 Task: Create a sub task Release to Production / Go Live for the task  Create a new online platform for online music streaming in the project ApexTech , assign it to team member softage.4@softage.net and update the status of the sub task to  Off Track , set the priority of the sub task to High
Action: Mouse moved to (54, 310)
Screenshot: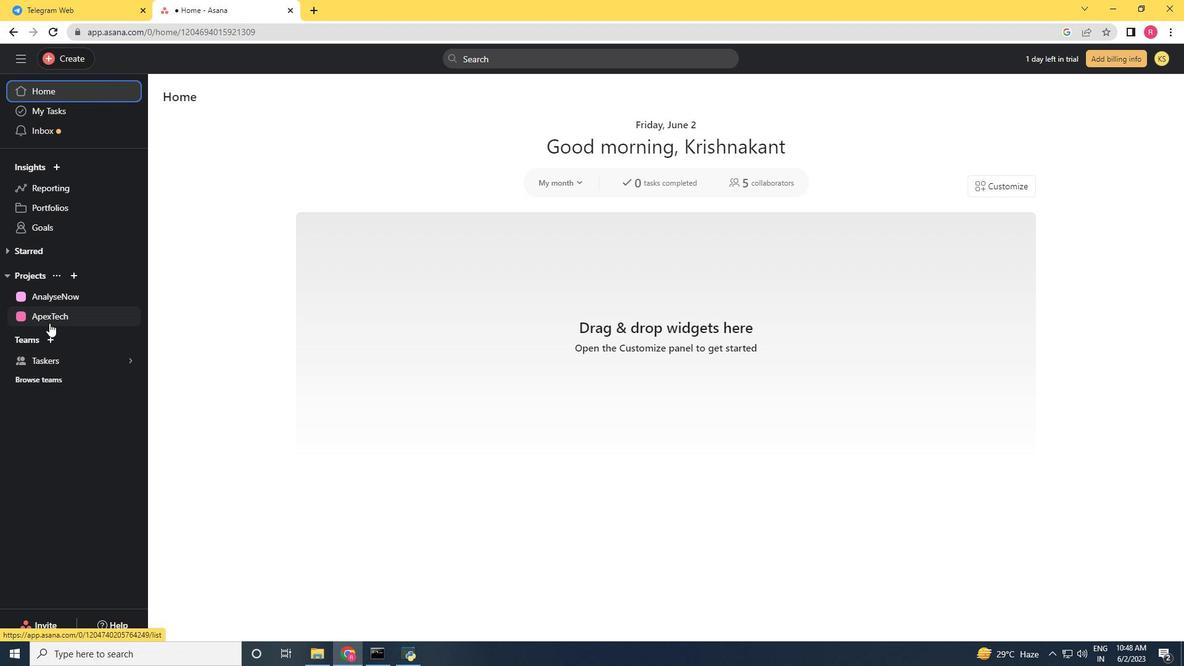
Action: Mouse pressed left at (54, 310)
Screenshot: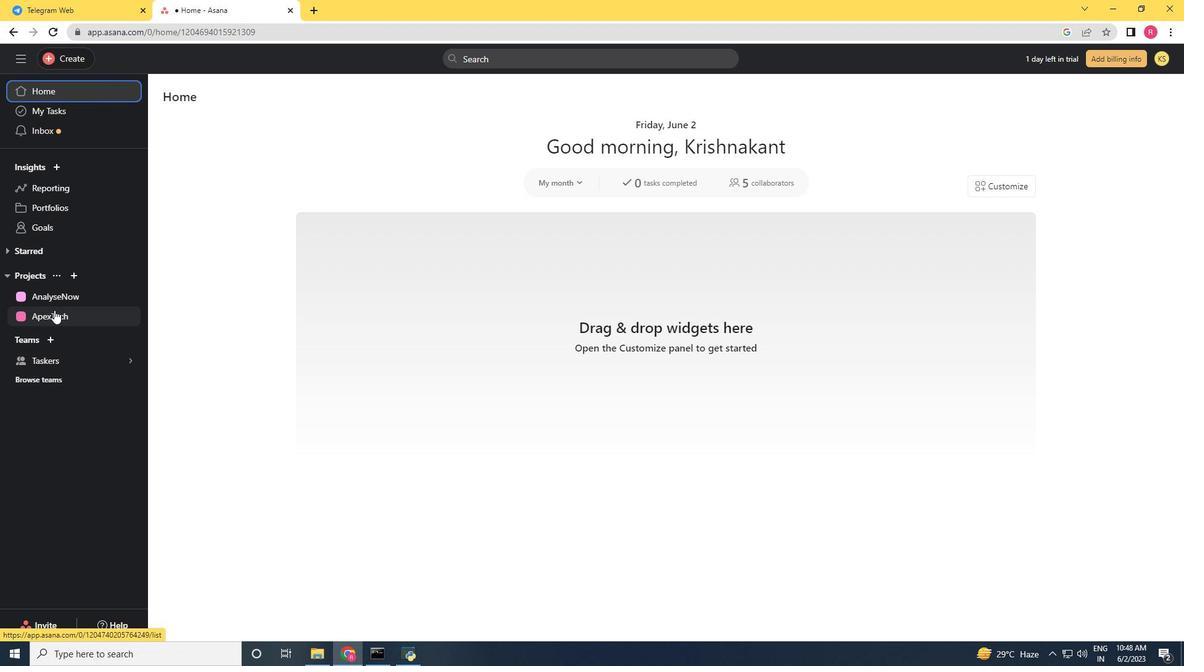 
Action: Mouse moved to (511, 273)
Screenshot: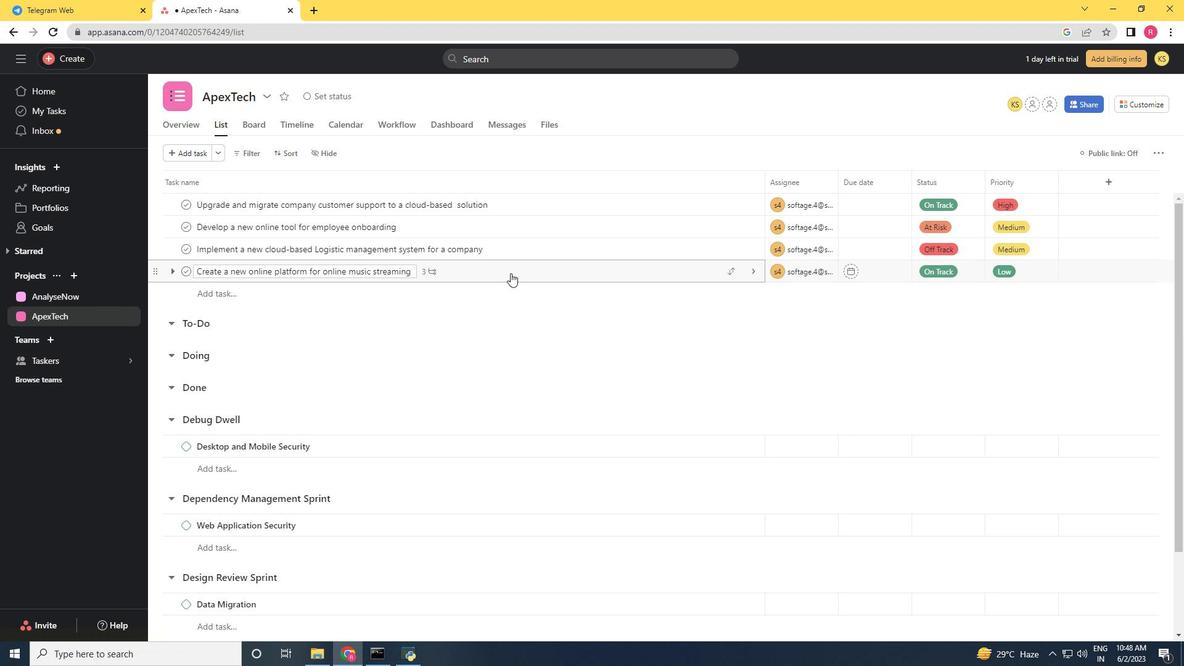 
Action: Mouse pressed left at (511, 273)
Screenshot: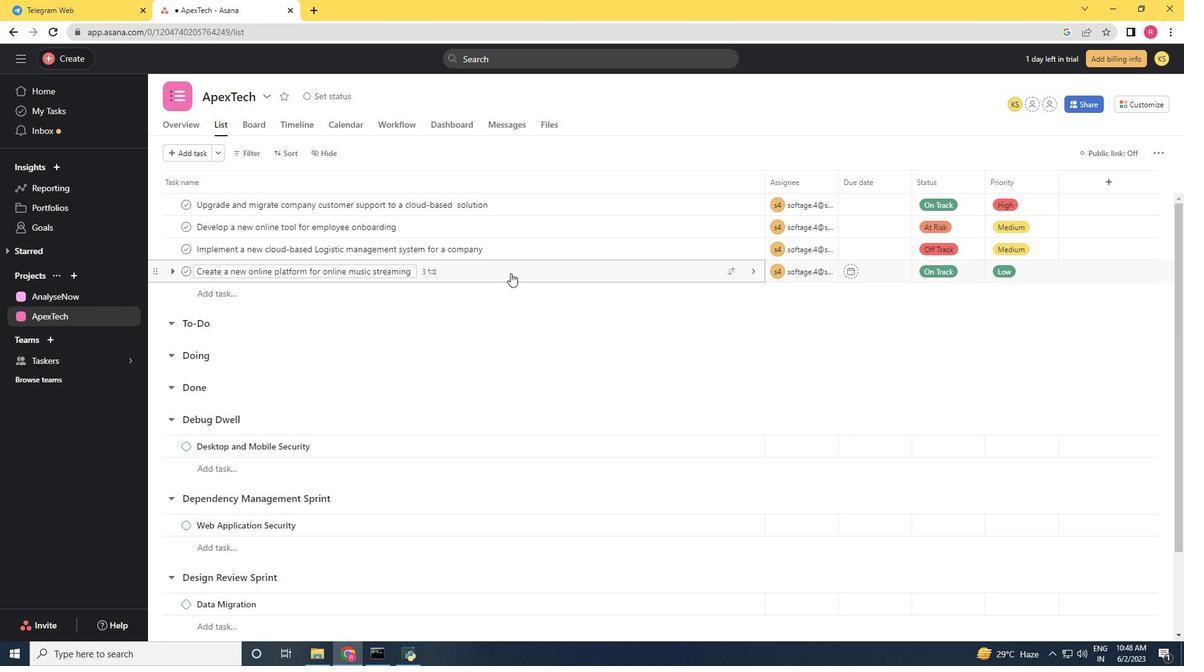 
Action: Mouse moved to (892, 378)
Screenshot: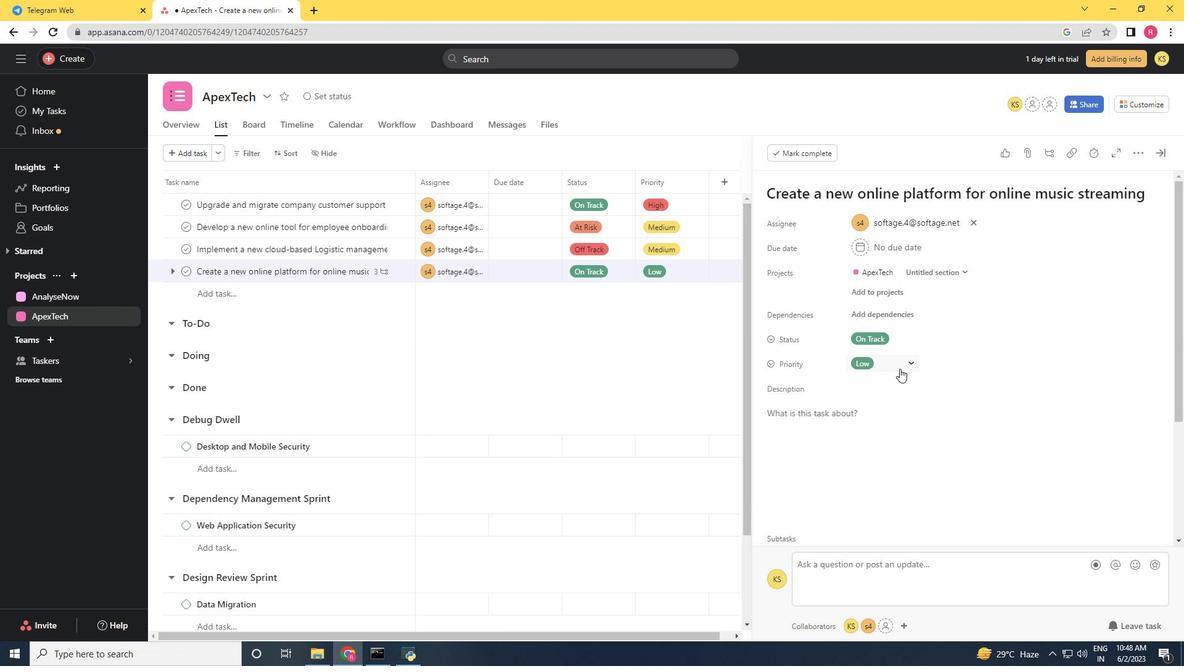 
Action: Mouse scrolled (892, 377) with delta (0, 0)
Screenshot: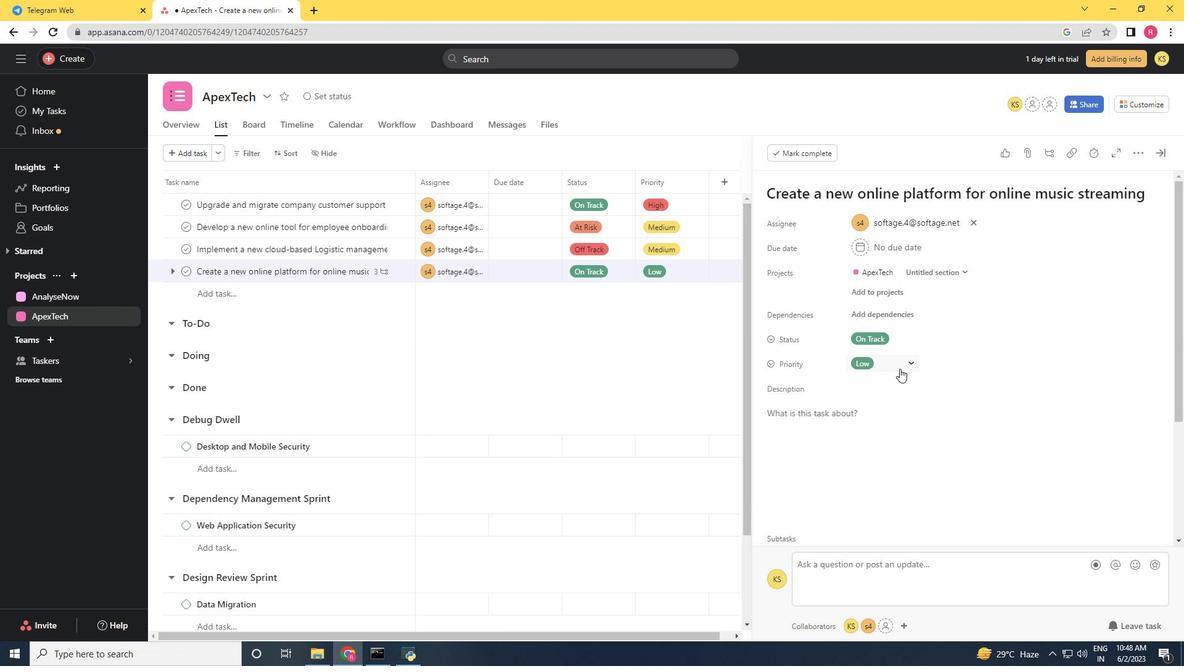 
Action: Mouse moved to (892, 379)
Screenshot: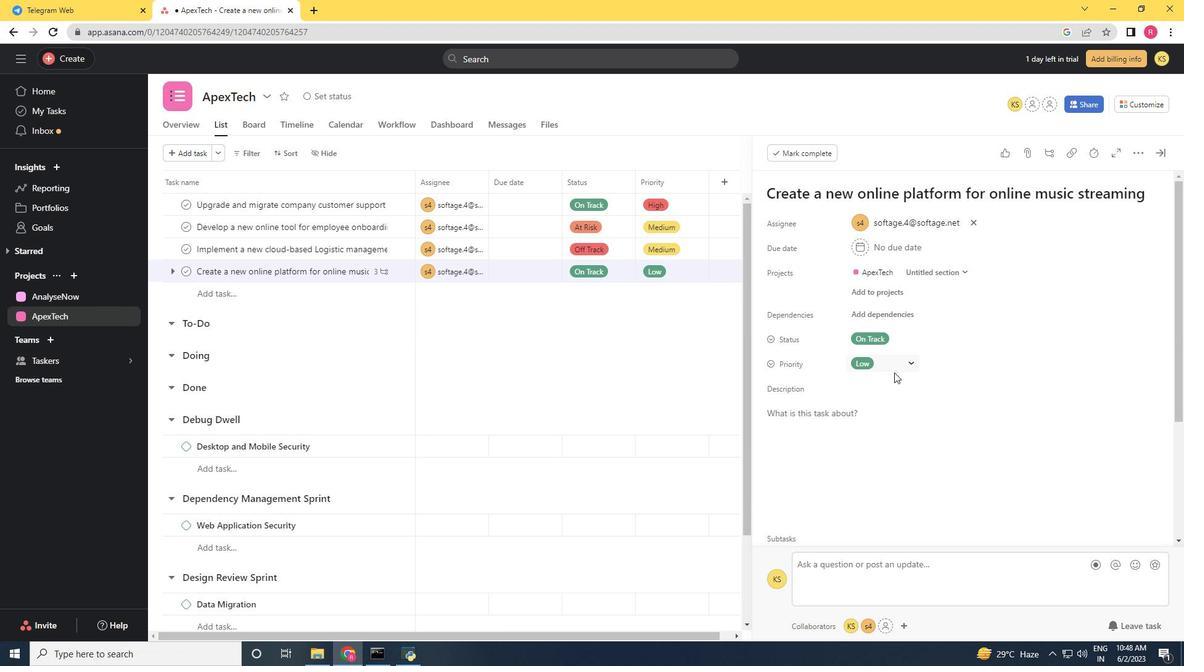 
Action: Mouse scrolled (892, 378) with delta (0, 0)
Screenshot: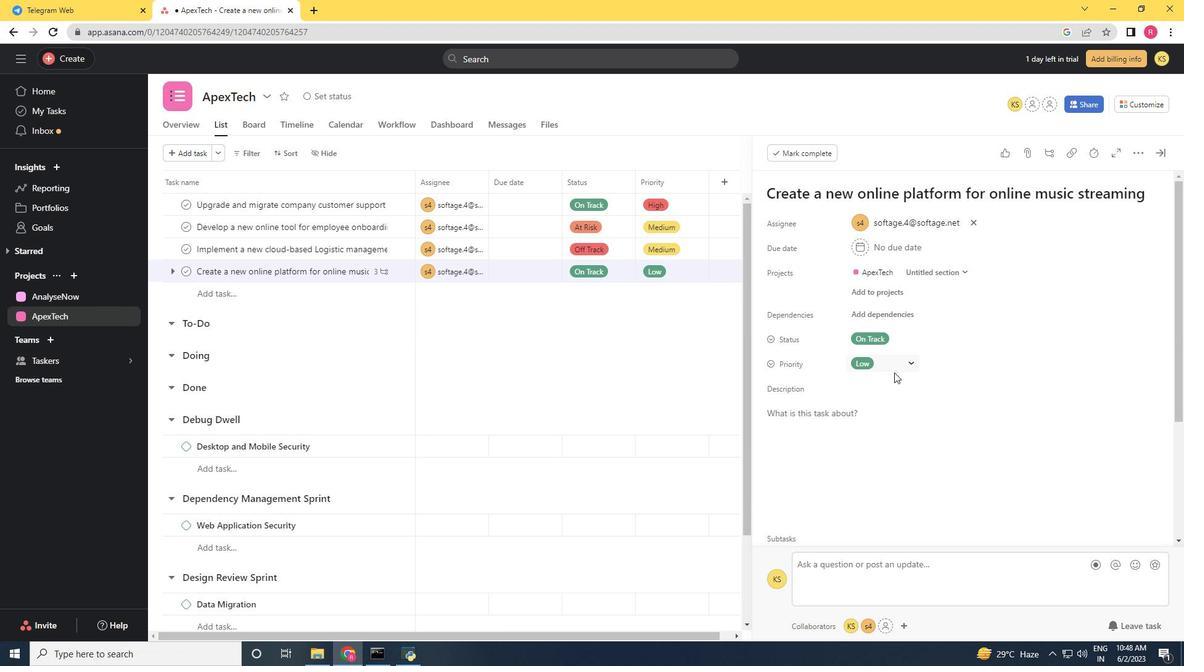 
Action: Mouse moved to (892, 380)
Screenshot: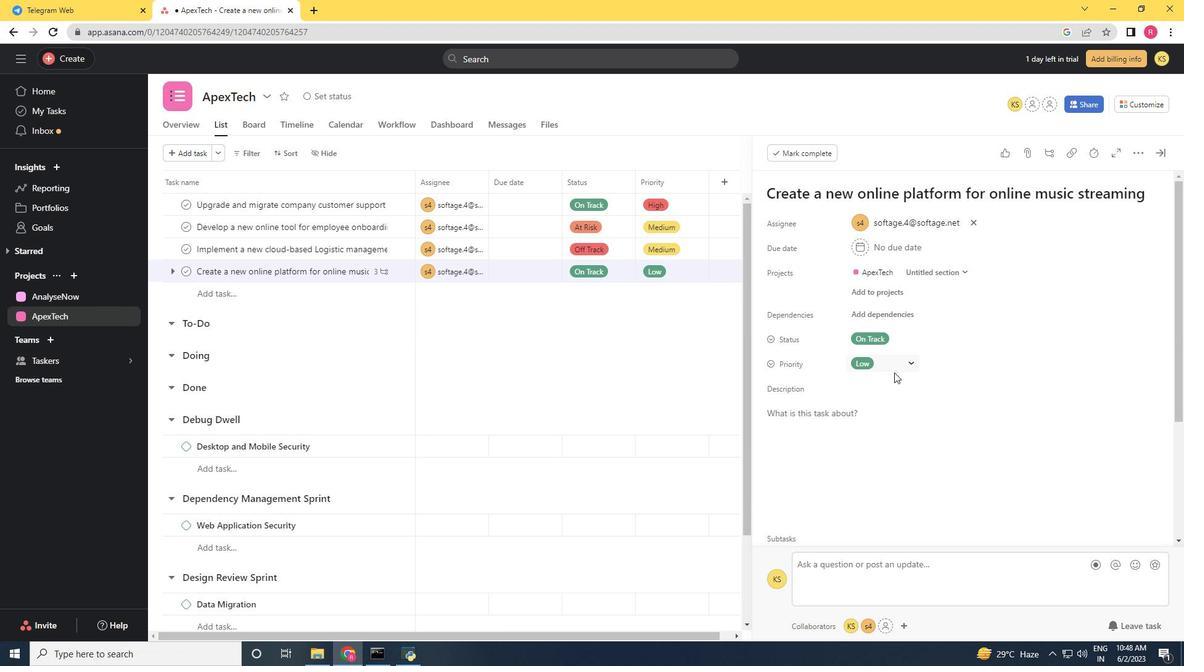 
Action: Mouse scrolled (892, 379) with delta (0, 0)
Screenshot: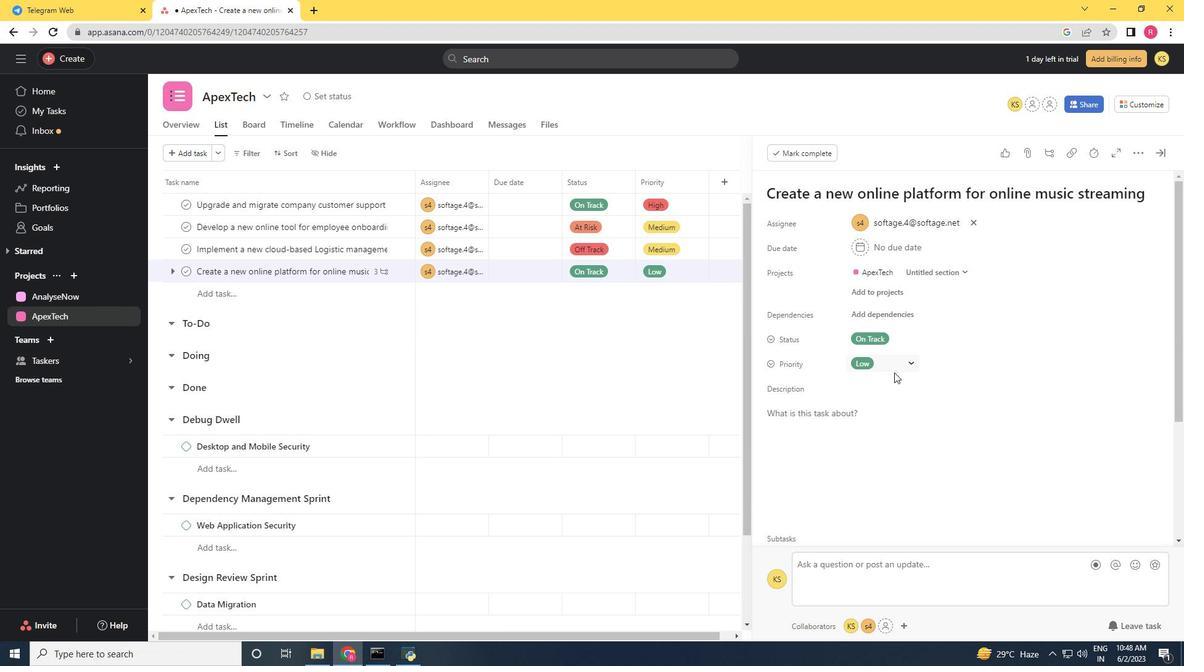 
Action: Mouse moved to (891, 380)
Screenshot: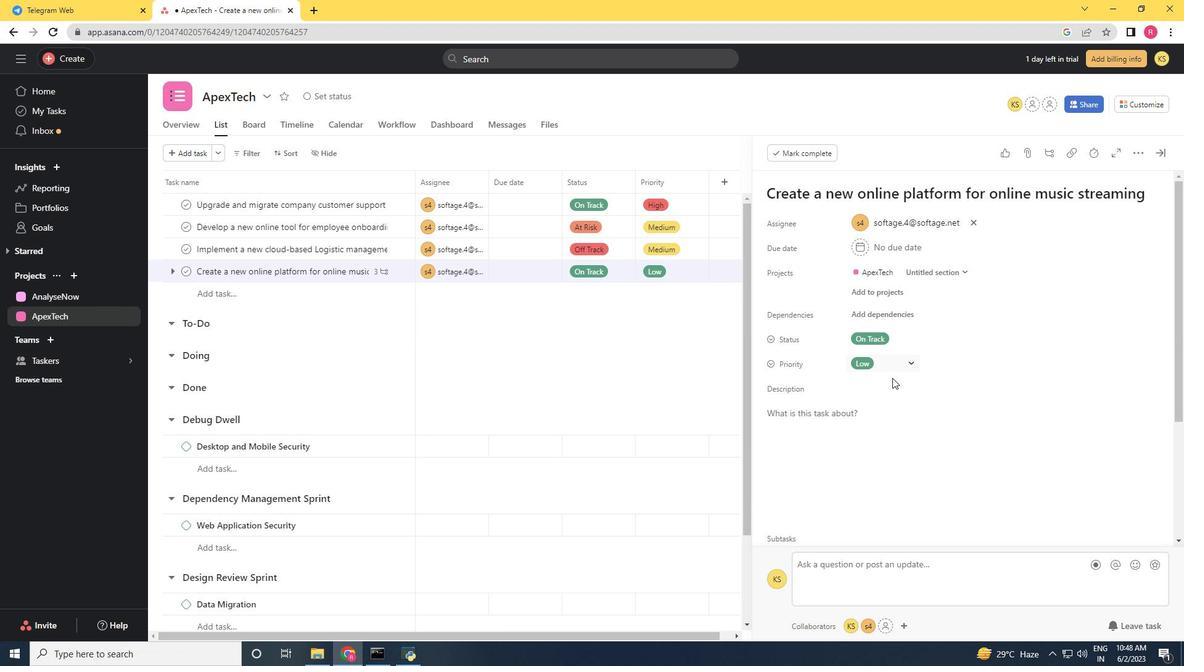 
Action: Mouse scrolled (891, 380) with delta (0, 0)
Screenshot: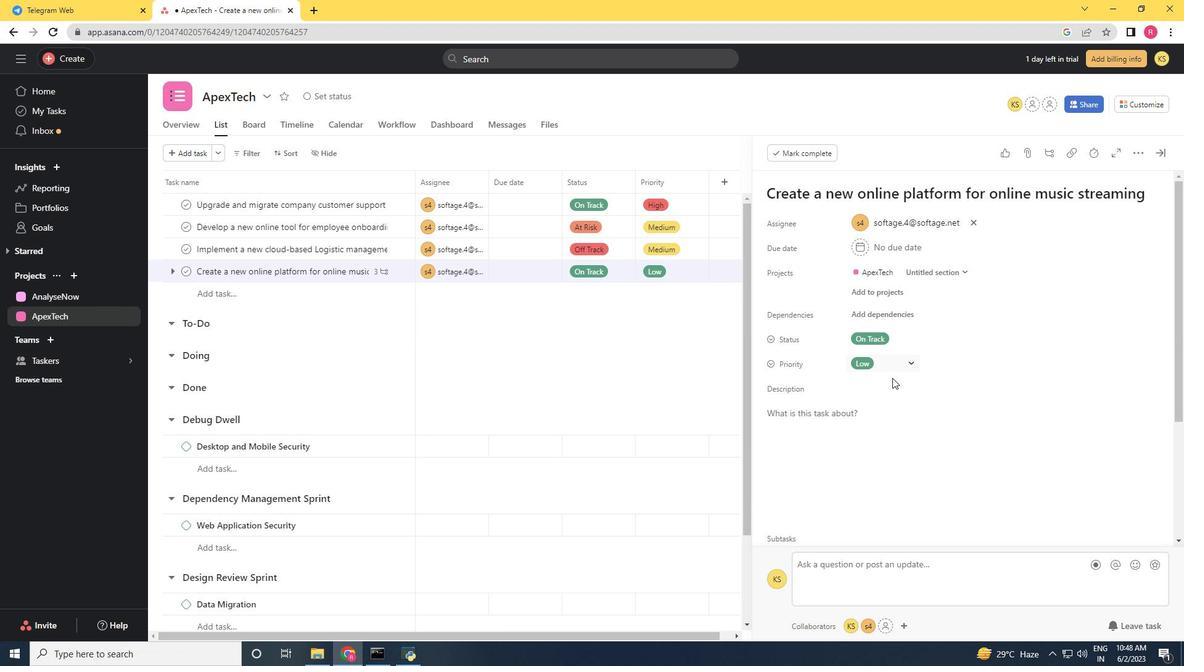 
Action: Mouse scrolled (891, 380) with delta (0, 0)
Screenshot: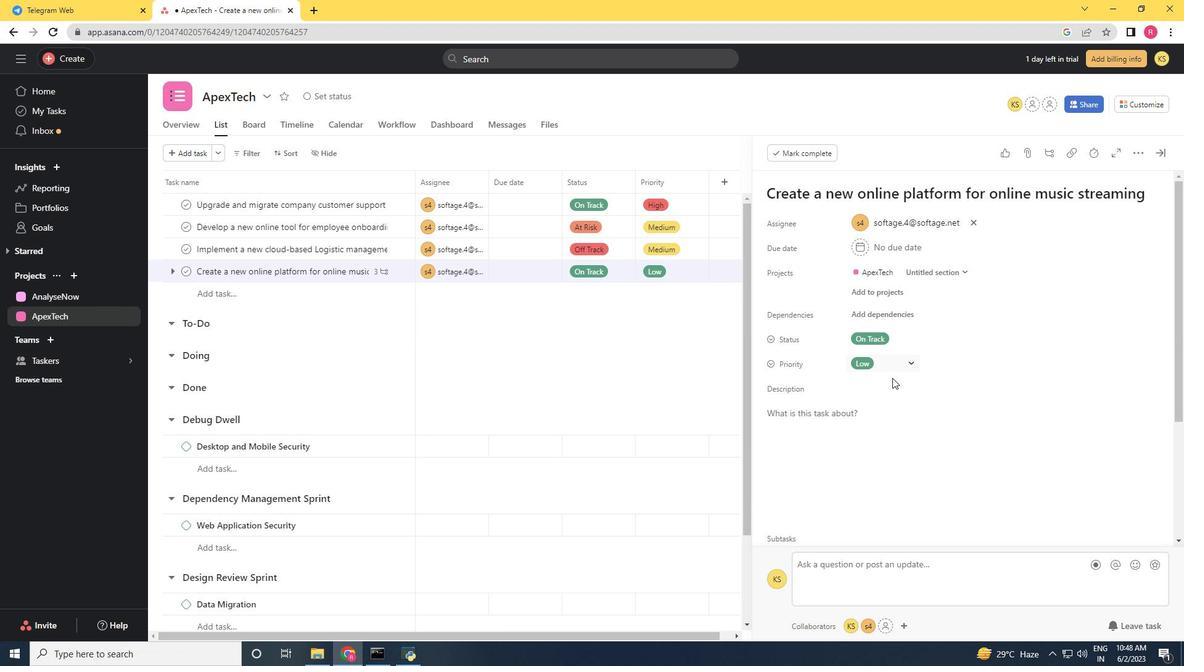 
Action: Mouse moved to (815, 443)
Screenshot: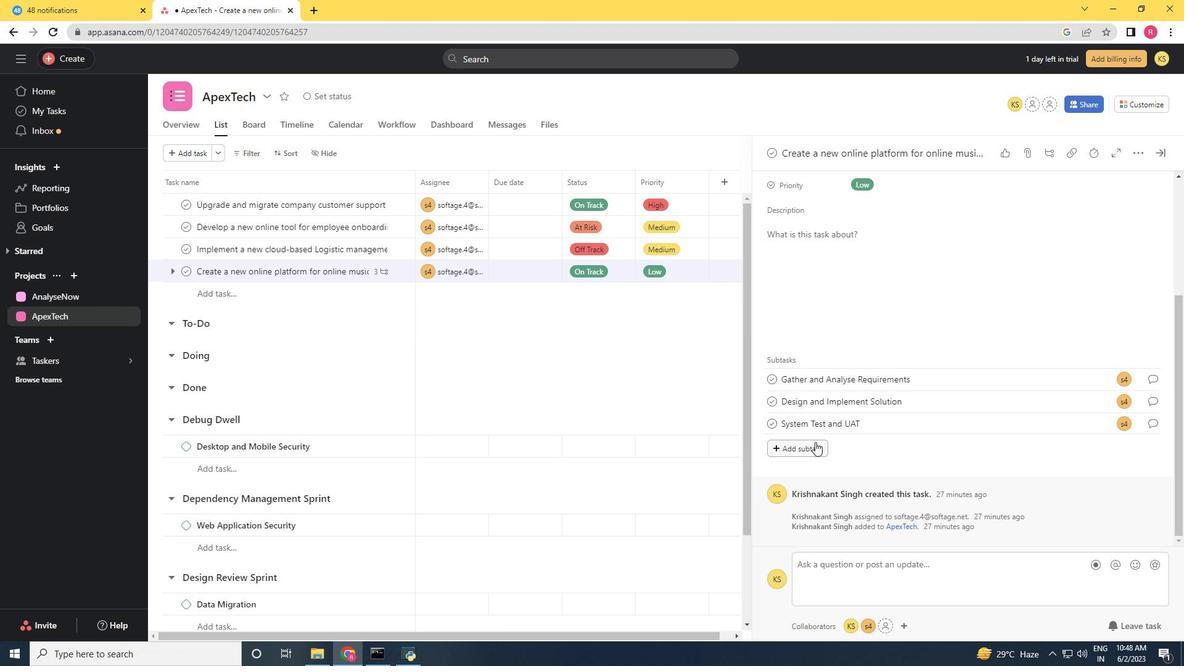 
Action: Mouse pressed left at (815, 443)
Screenshot: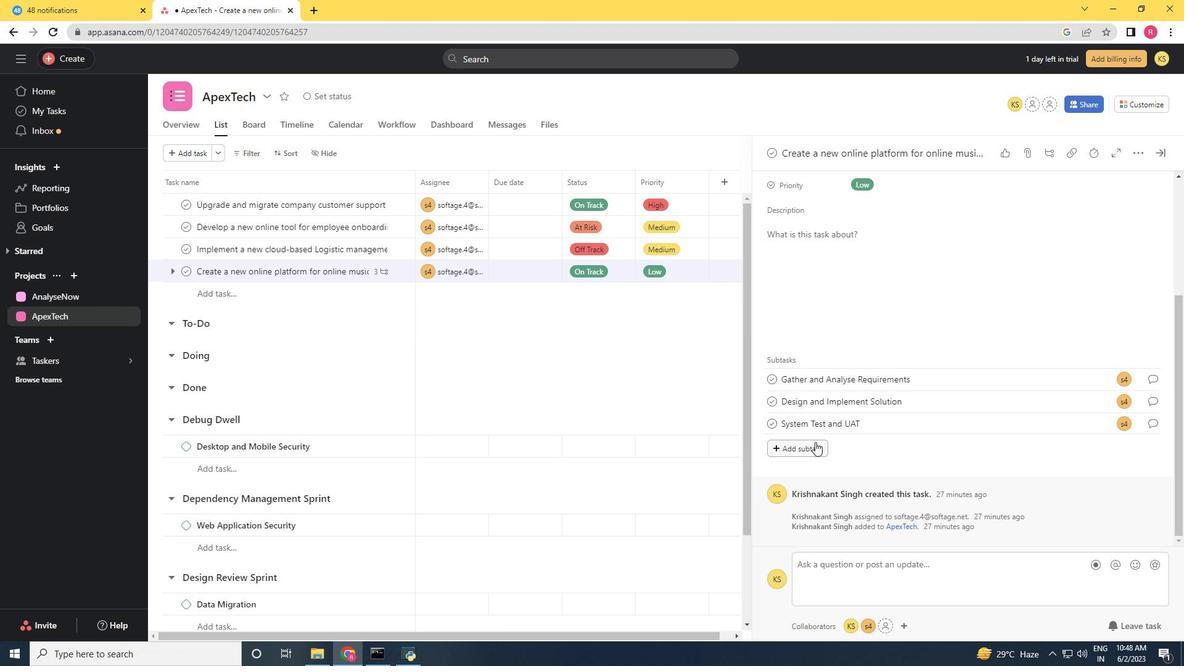 
Action: Mouse moved to (803, 454)
Screenshot: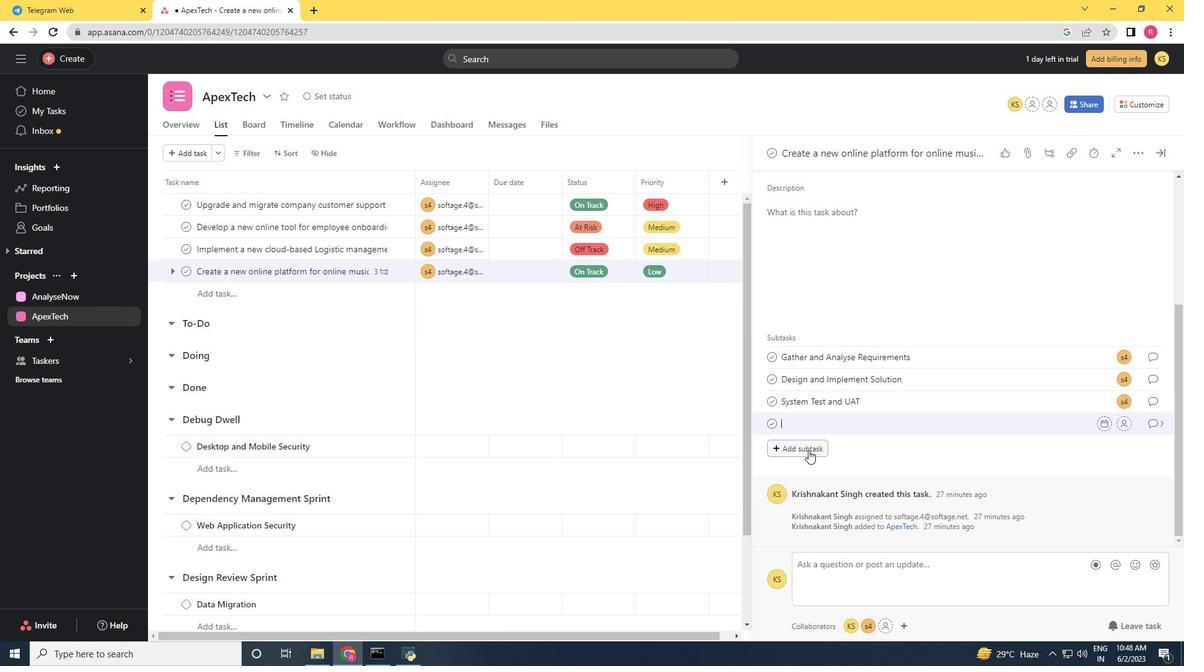 
Action: Key pressed <Key.shift><Key.shift><Key.shift><Key.shift><Key.shift><Key.shift><Key.shift><Key.shift><Key.shift><Key.shift>Releae<Key.space><Key.backspace><Key.backspace><Key.backspace><Key.backspace>lease<Key.space><Key.backspace><Key.backspace><Key.backspace><Key.backspace><Key.backspace><Key.backspace>as<Key.space><Key.backspace>e<Key.backspace><Key.backspace><Key.backspace>ease<Key.space><Key.shift>to<Key.space><Key.shift>Production<Key.space>/<Key.space><Key.shift>Go<Key.space><Key.shift>Live
Screenshot: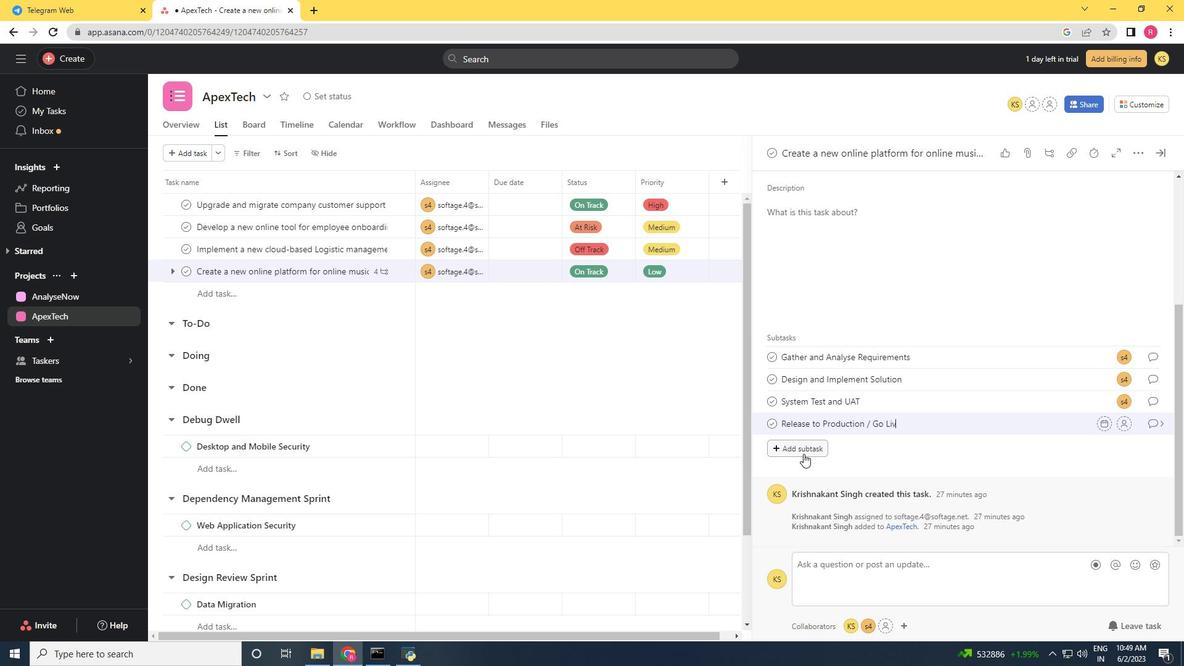 
Action: Mouse moved to (1124, 428)
Screenshot: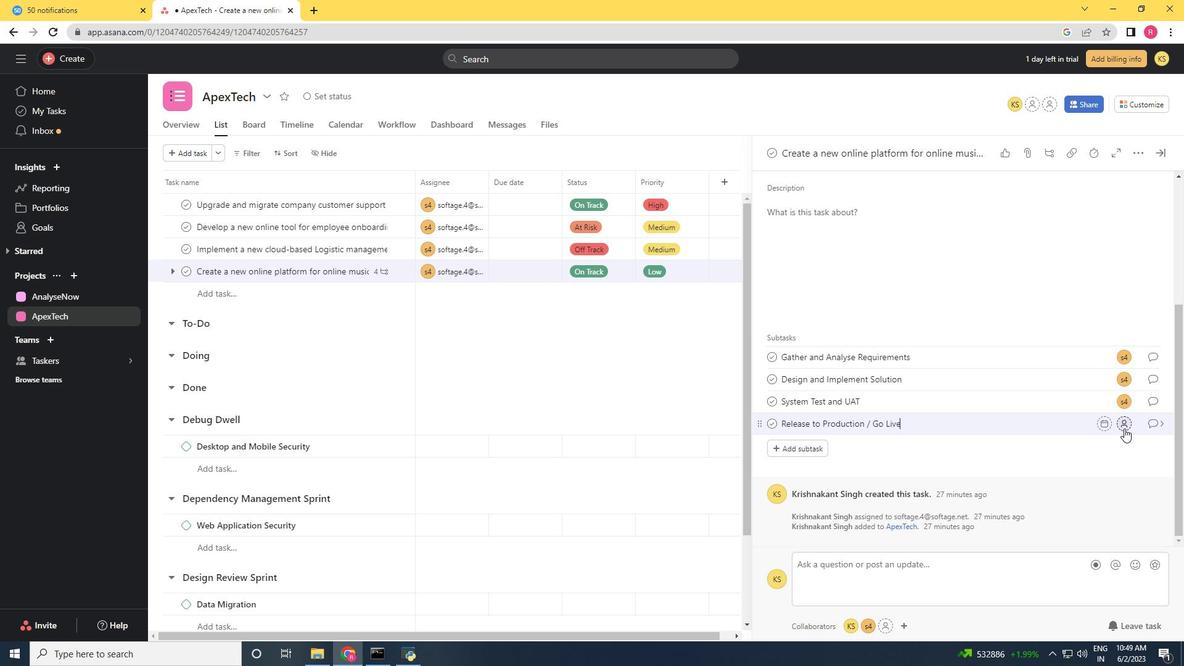 
Action: Mouse pressed left at (1124, 428)
Screenshot: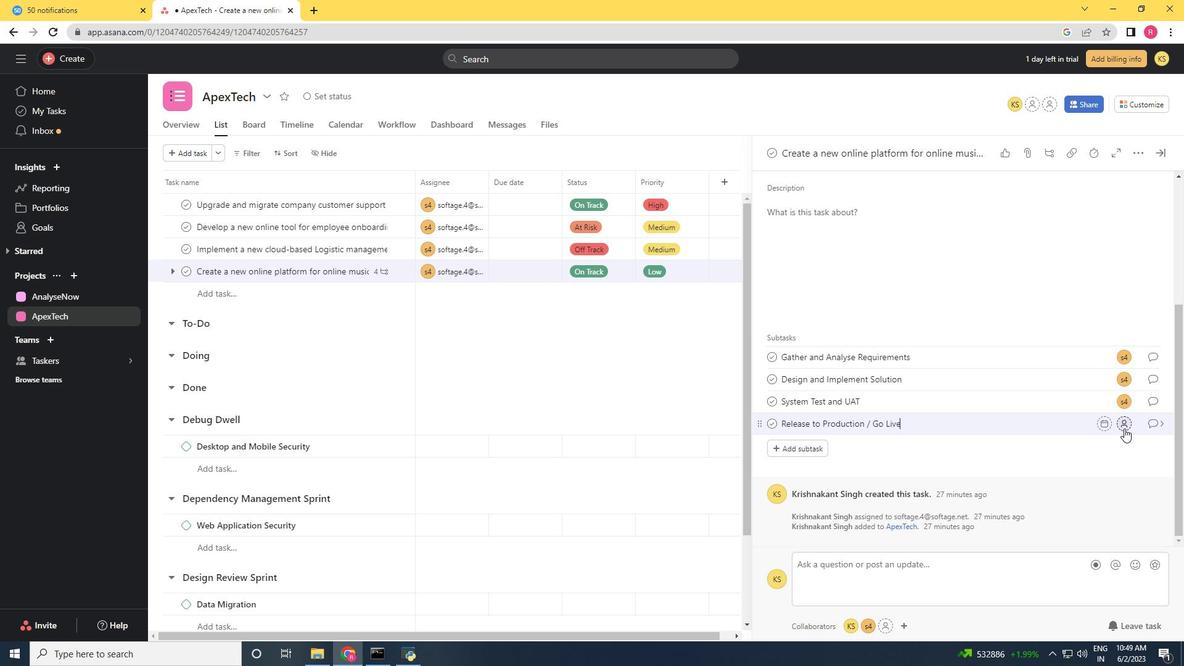 
Action: Mouse moved to (1029, 401)
Screenshot: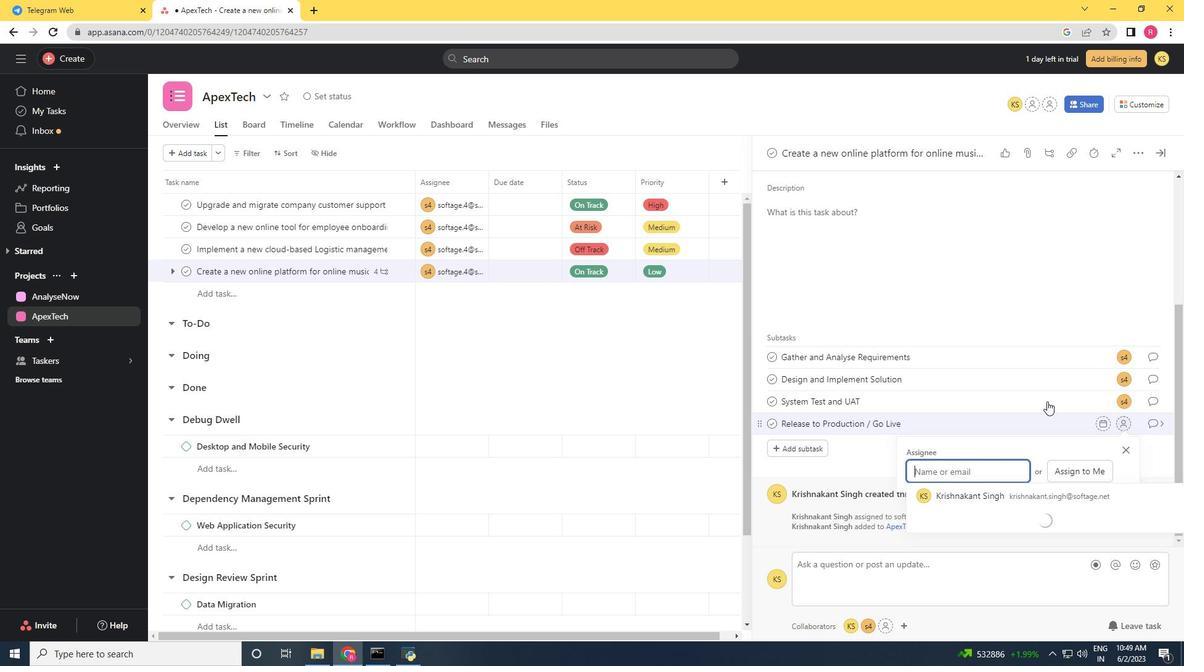 
Action: Key pressed sofatge.4<Key.shift>@softage.net
Screenshot: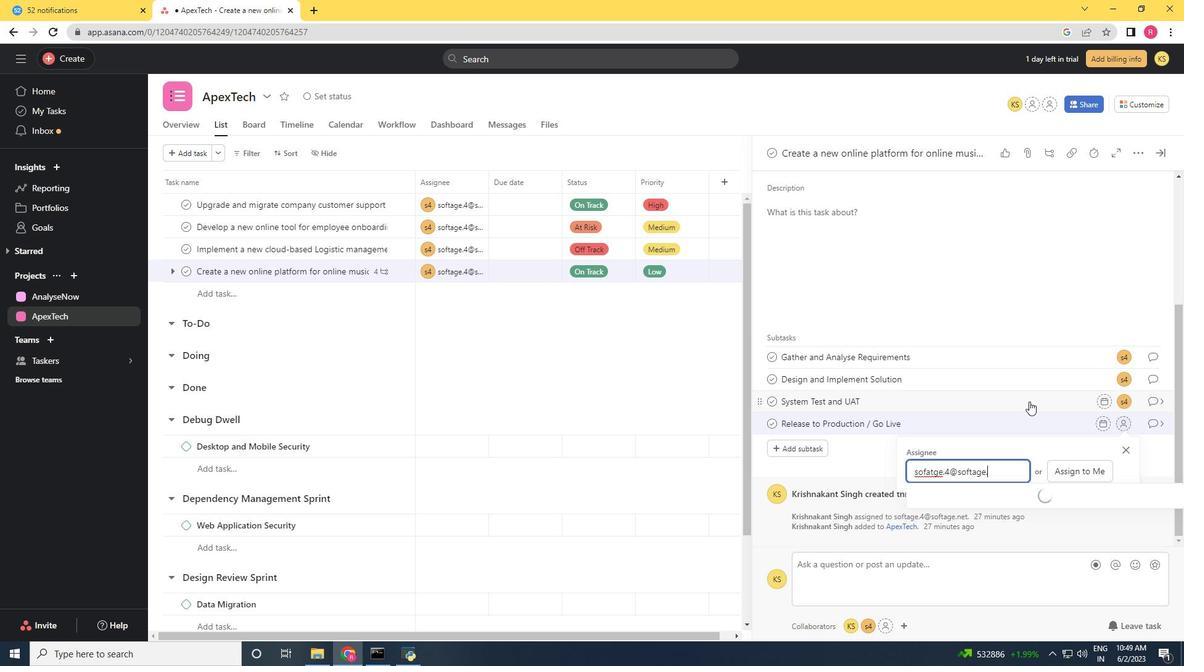 
Action: Mouse moved to (931, 473)
Screenshot: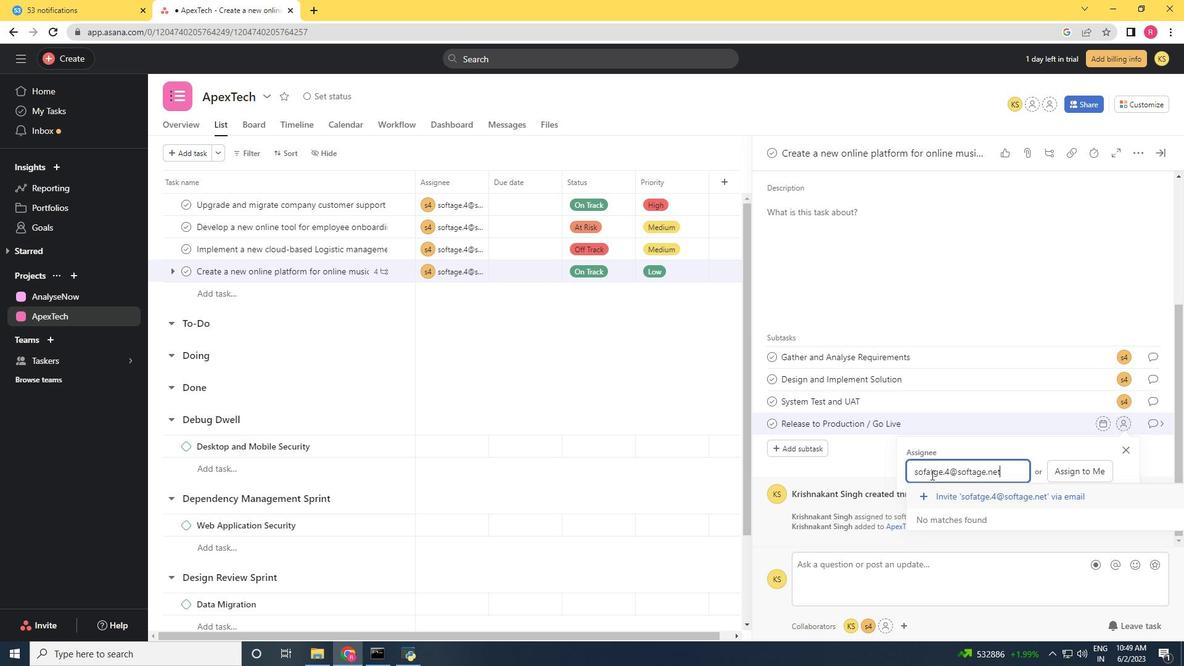 
Action: Mouse pressed left at (931, 473)
Screenshot: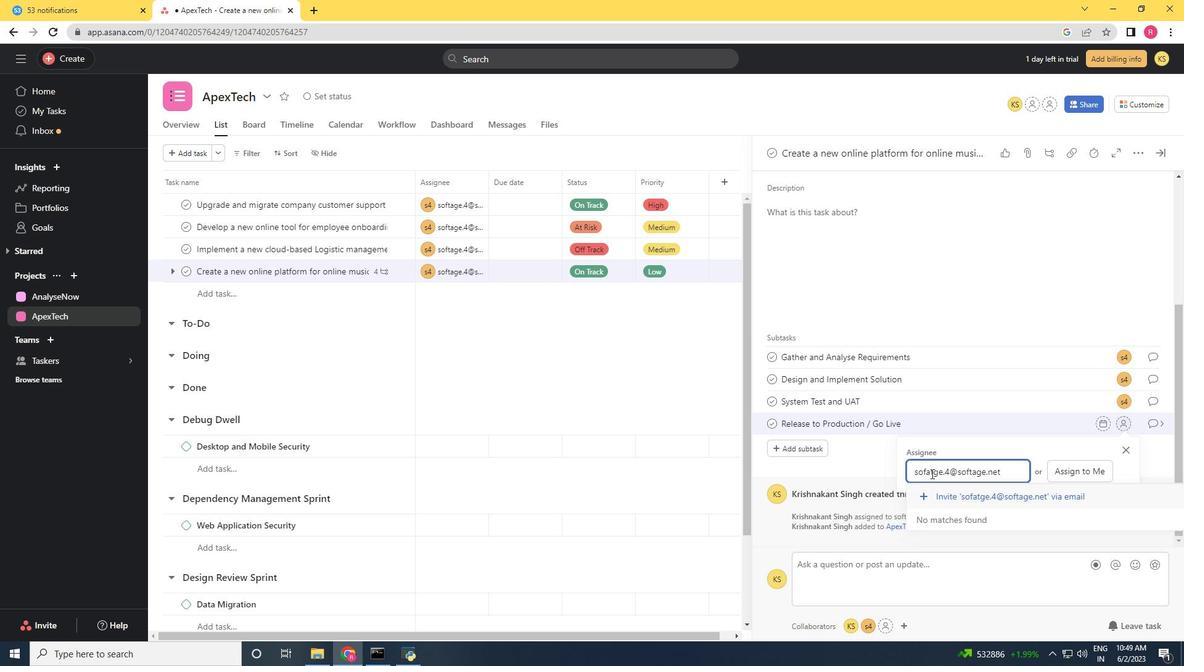 
Action: Key pressed <Key.backspace>
Screenshot: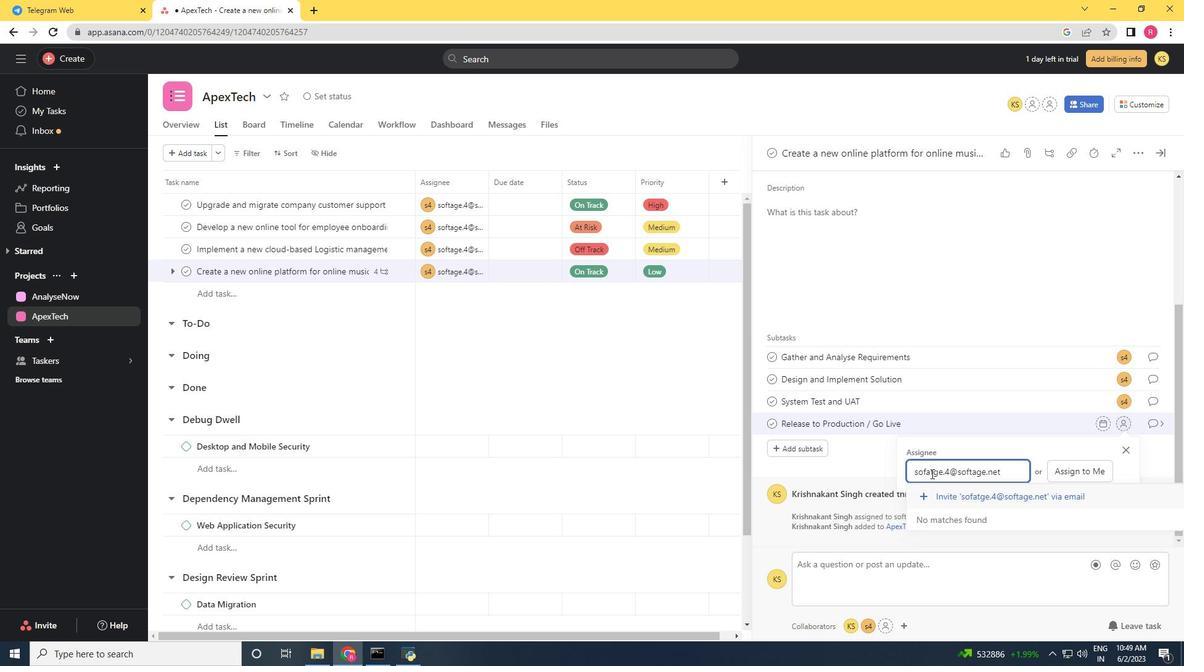 
Action: Mouse moved to (927, 472)
Screenshot: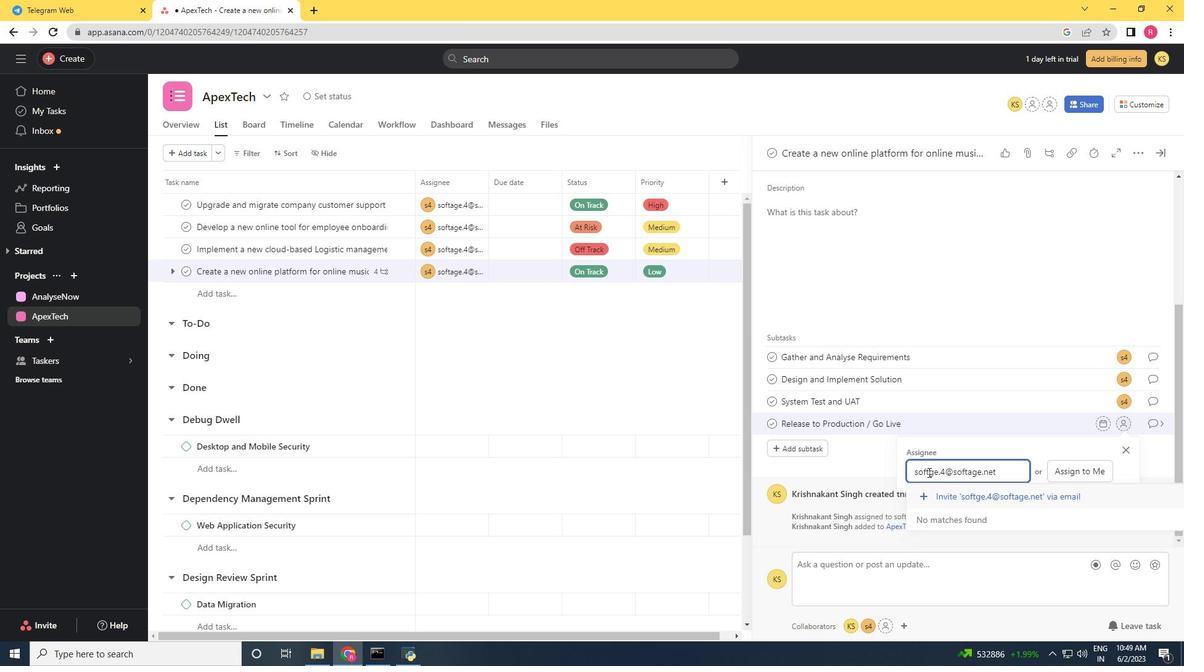 
Action: Mouse pressed left at (927, 472)
Screenshot: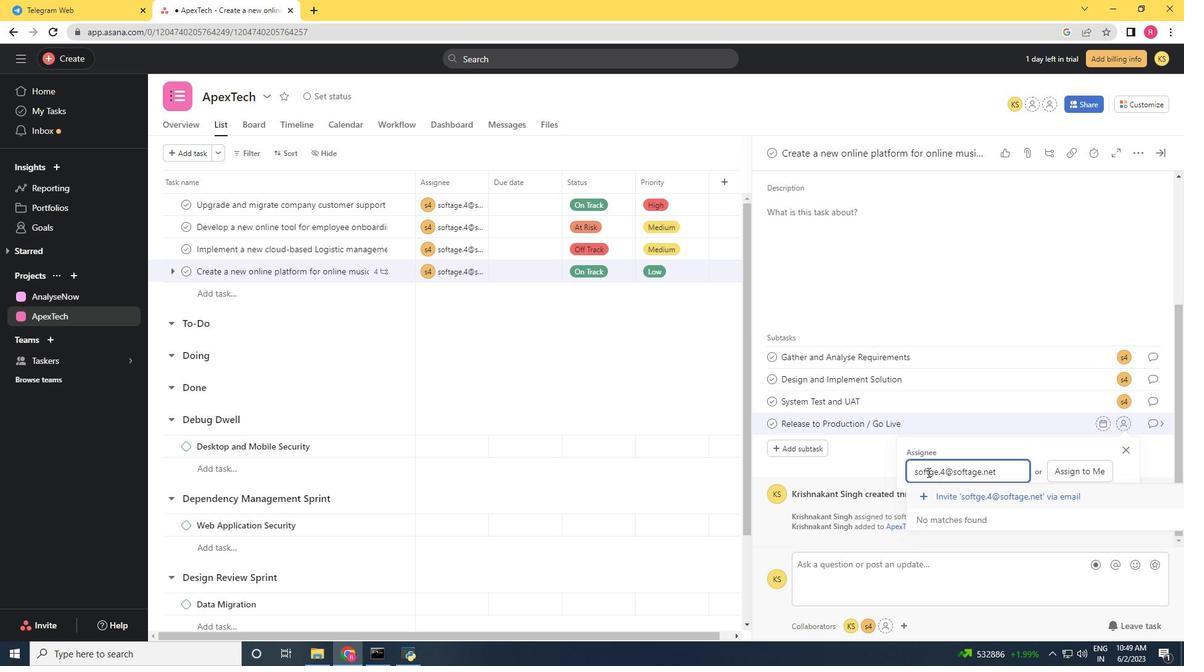 
Action: Mouse moved to (928, 472)
Screenshot: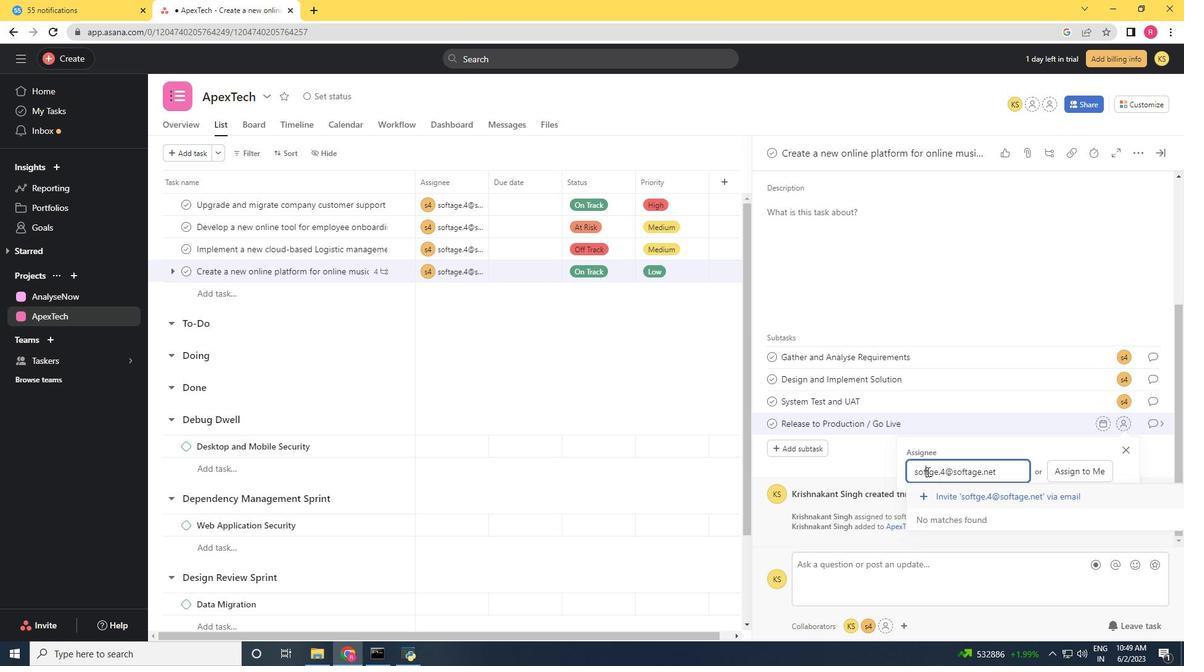 
Action: Mouse pressed left at (928, 472)
Screenshot: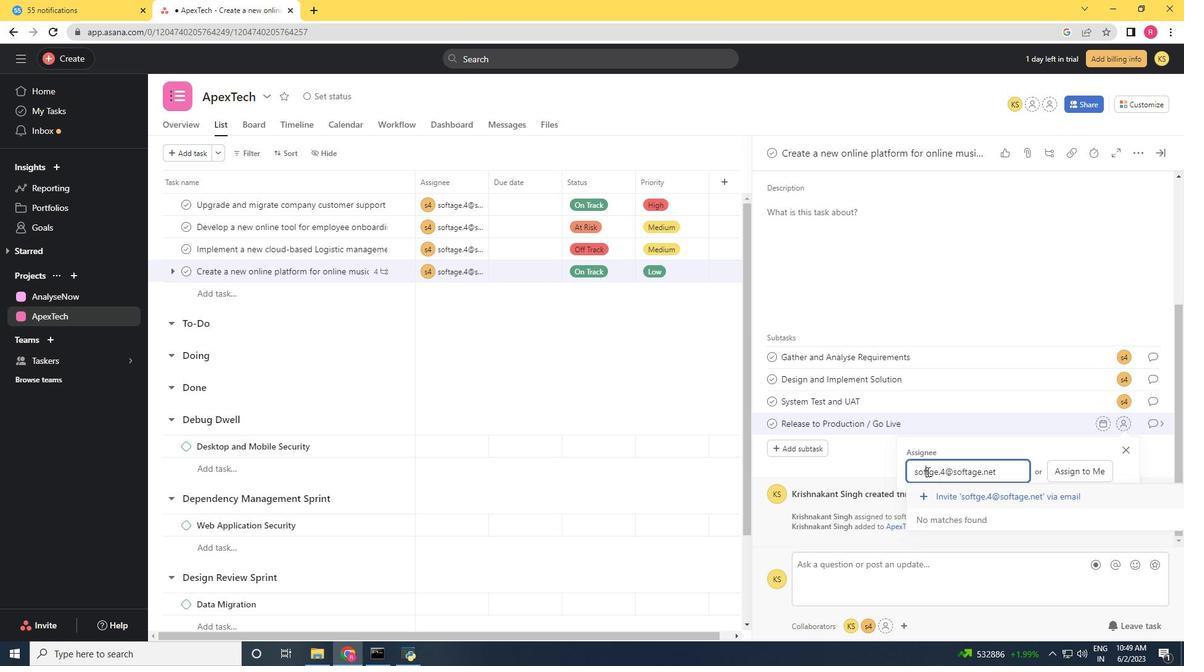 
Action: Mouse moved to (926, 473)
Screenshot: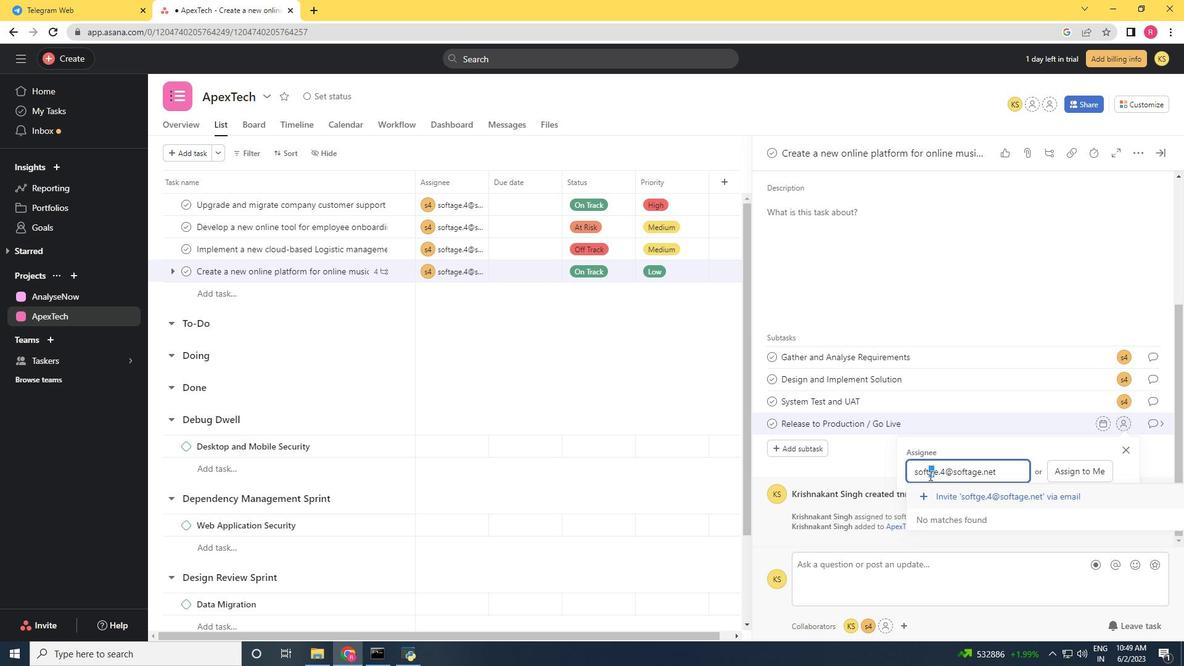 
Action: Mouse pressed left at (926, 473)
Screenshot: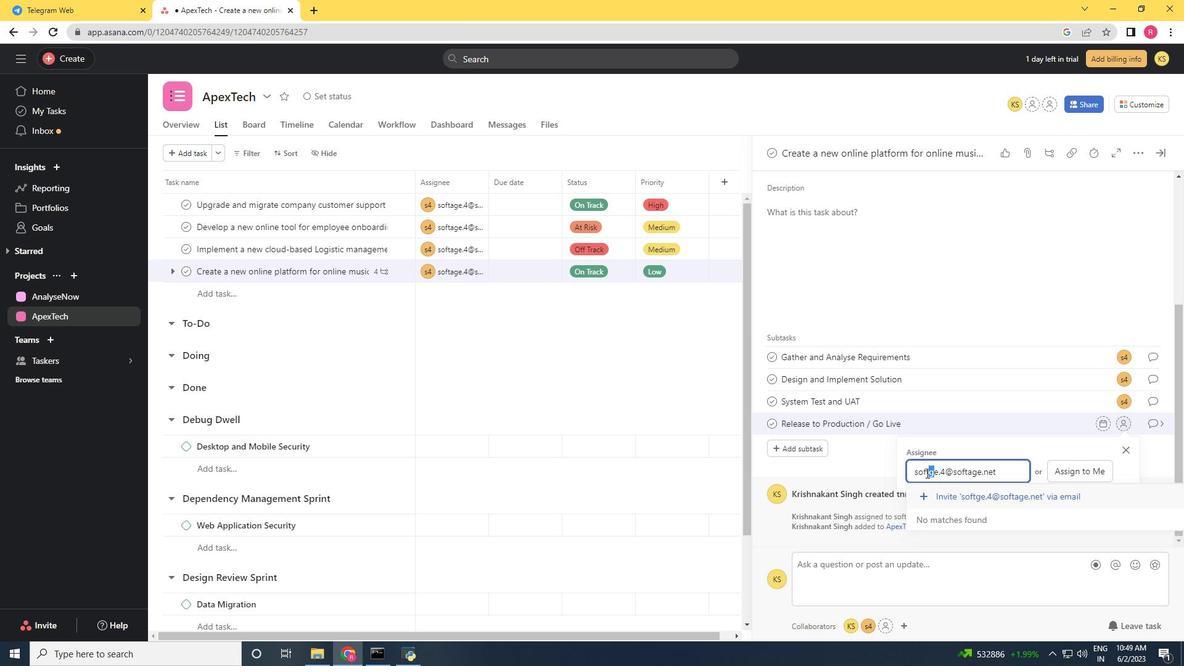 
Action: Mouse moved to (929, 471)
Screenshot: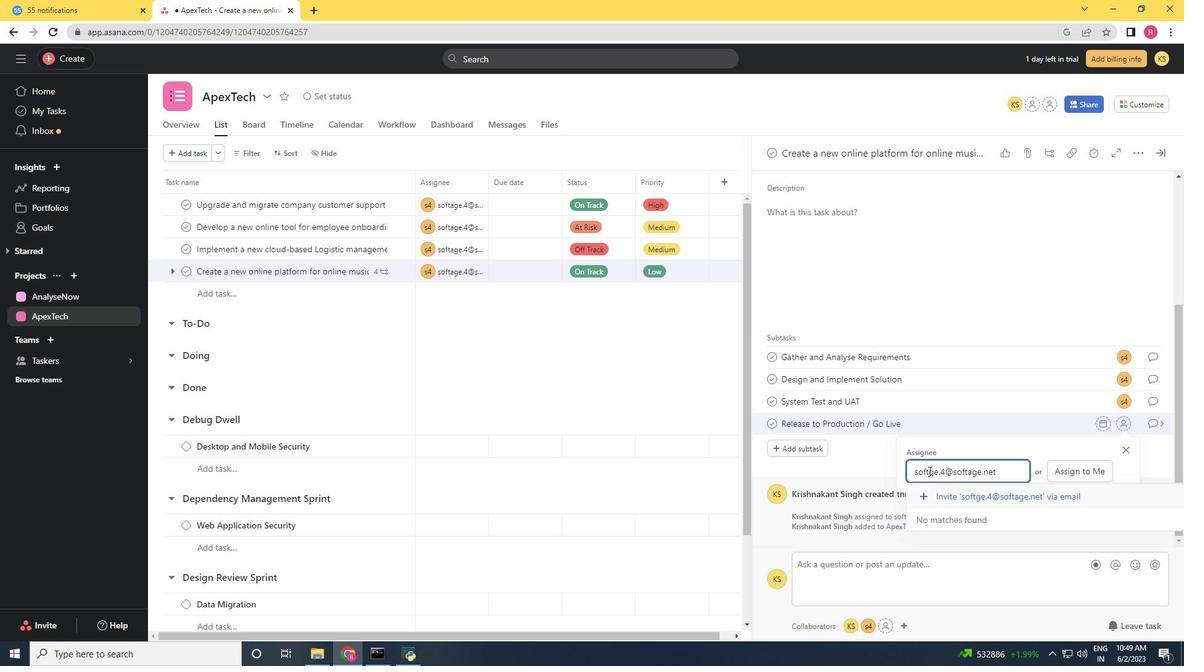 
Action: Mouse pressed left at (929, 471)
Screenshot: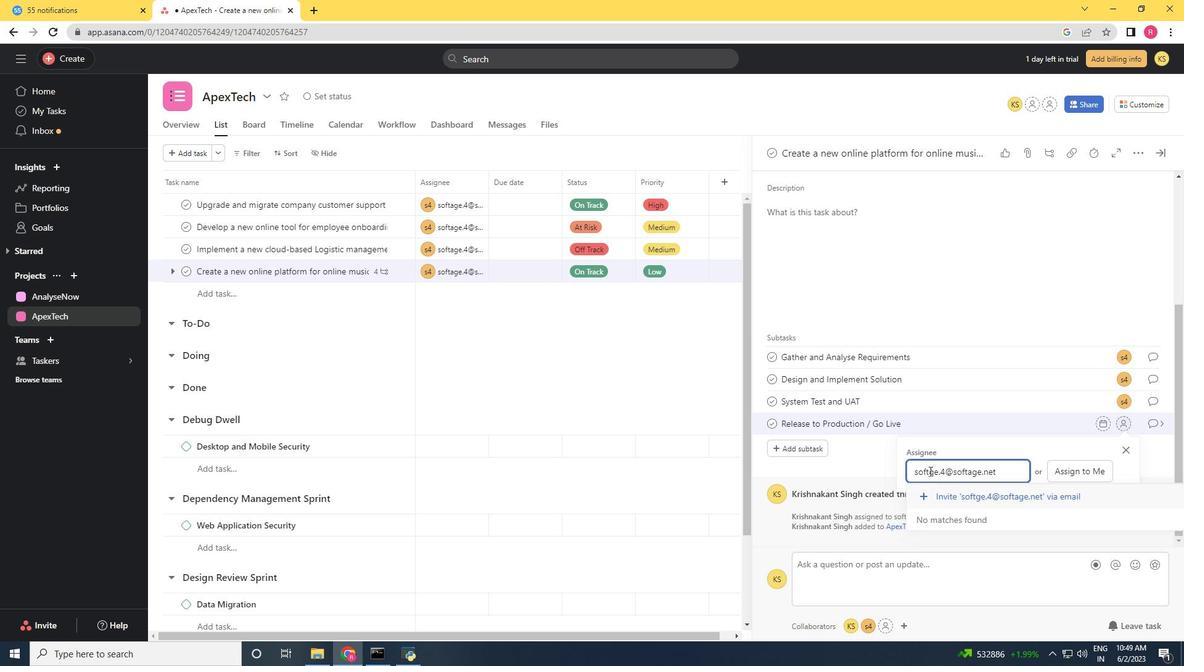 
Action: Mouse moved to (941, 523)
Screenshot: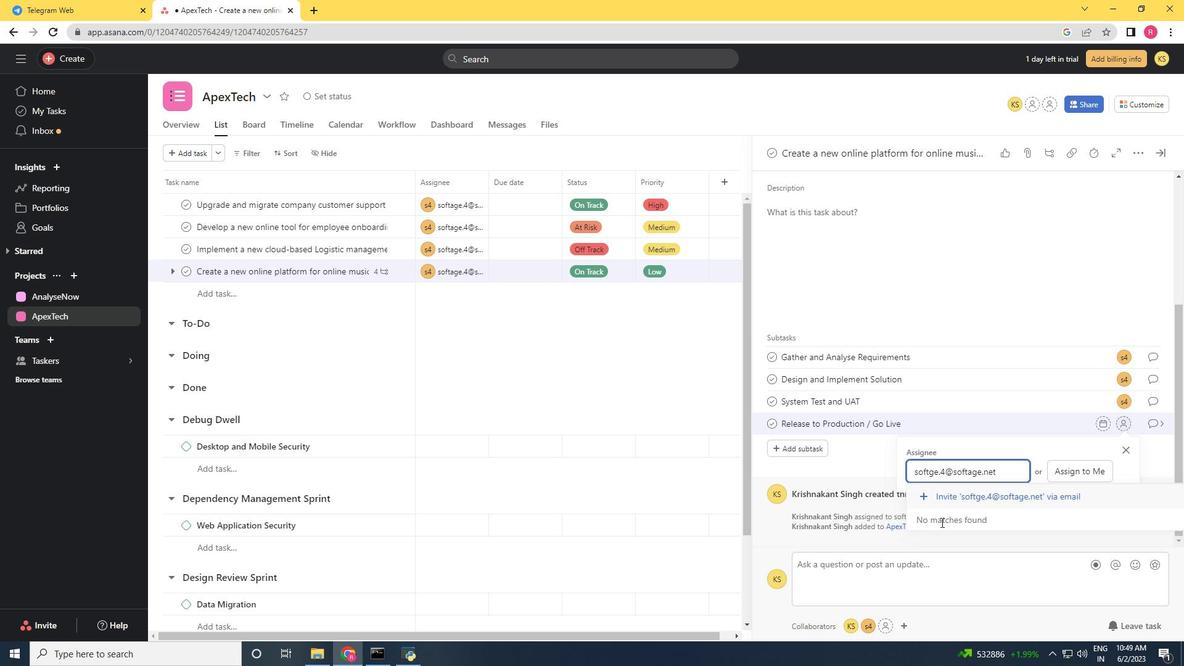 
Action: Key pressed a
Screenshot: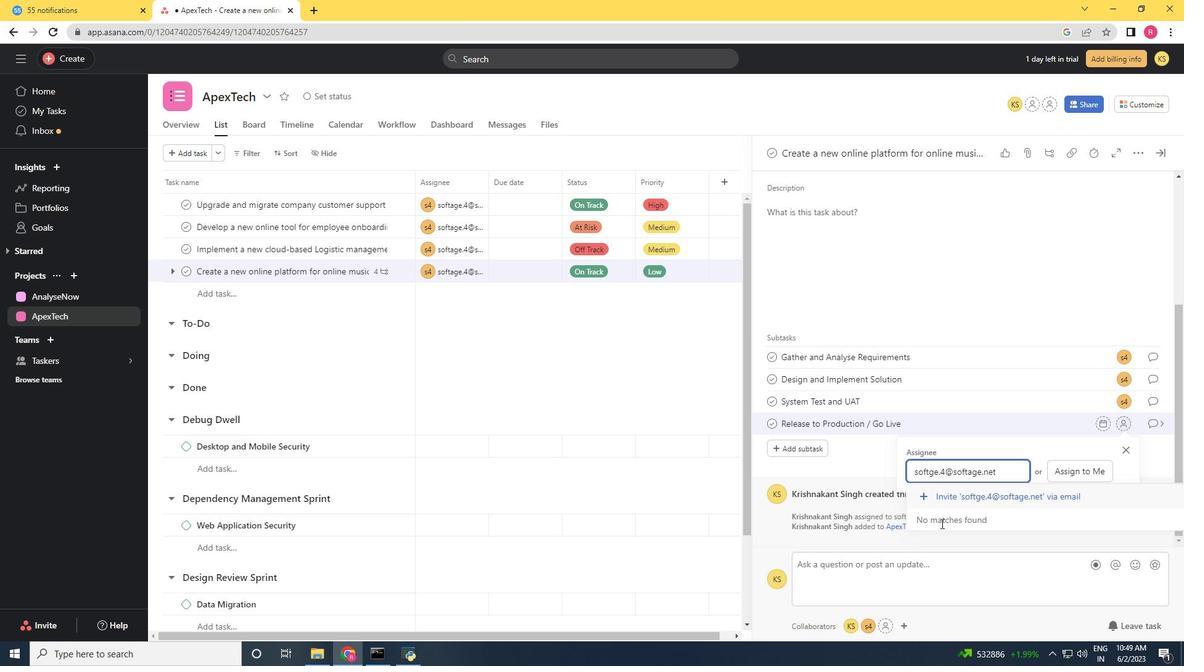 
Action: Mouse moved to (983, 499)
Screenshot: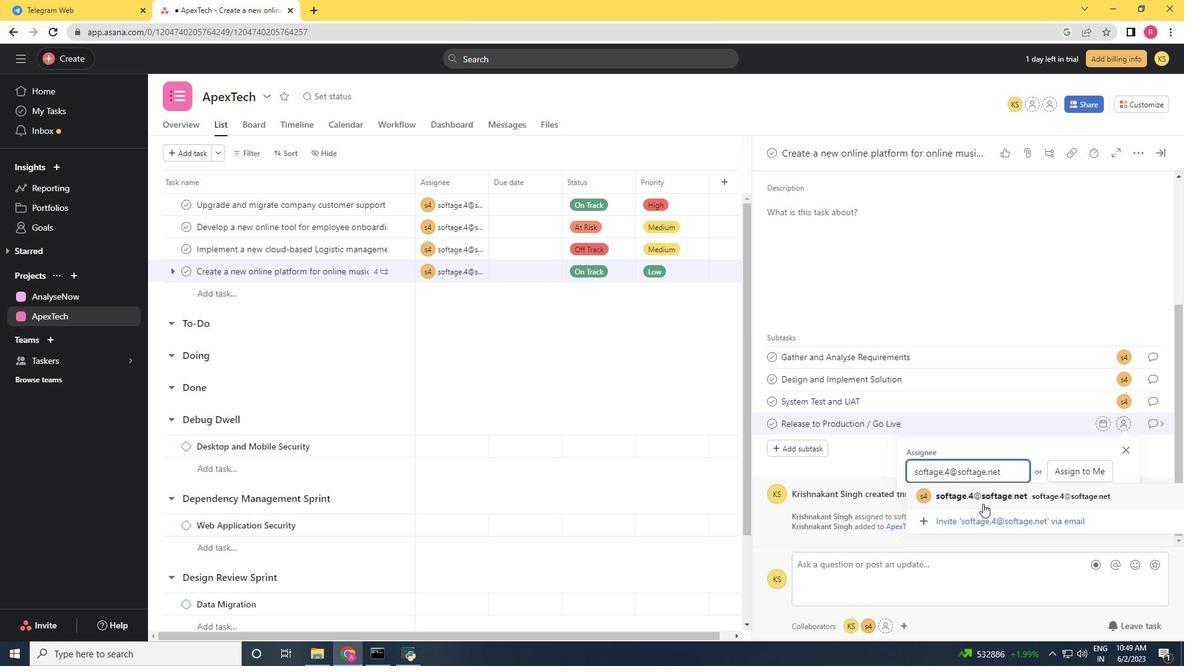 
Action: Mouse pressed left at (983, 499)
Screenshot: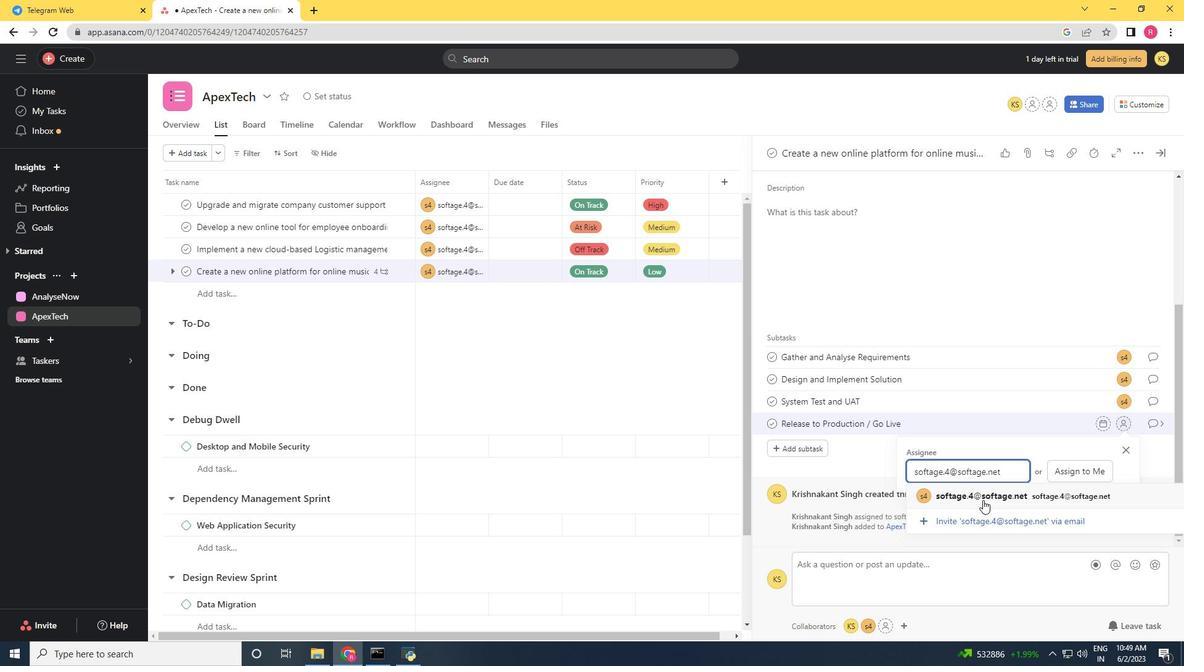 
Action: Mouse moved to (1151, 424)
Screenshot: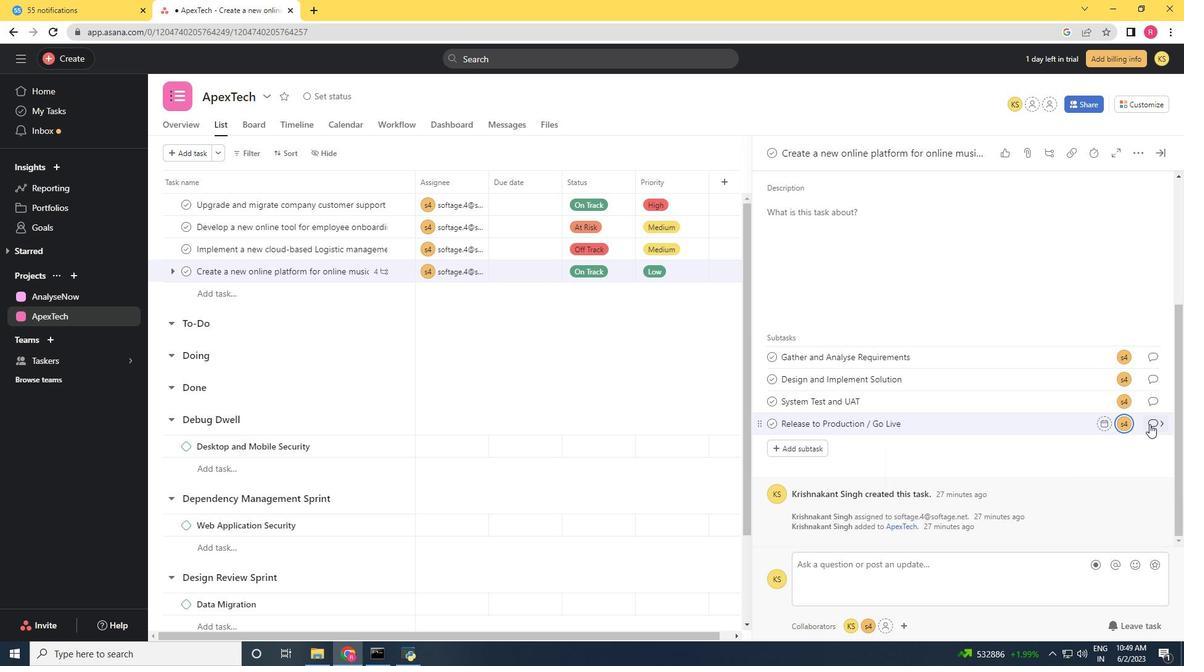 
Action: Mouse pressed left at (1151, 424)
Screenshot: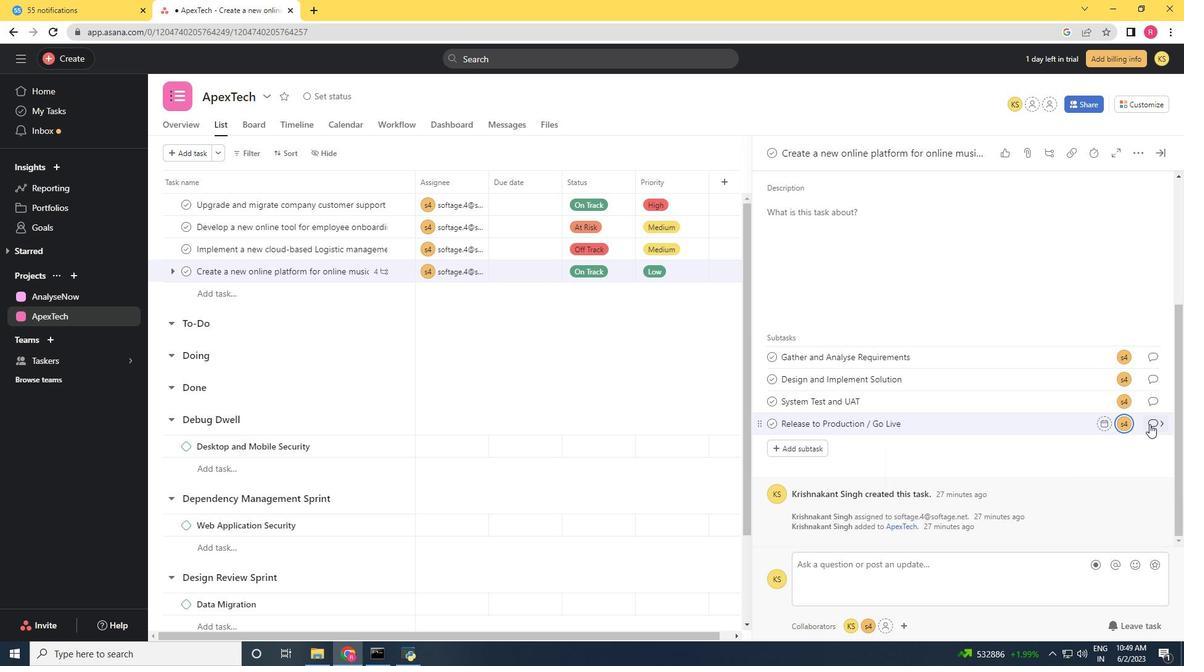 
Action: Mouse moved to (829, 321)
Screenshot: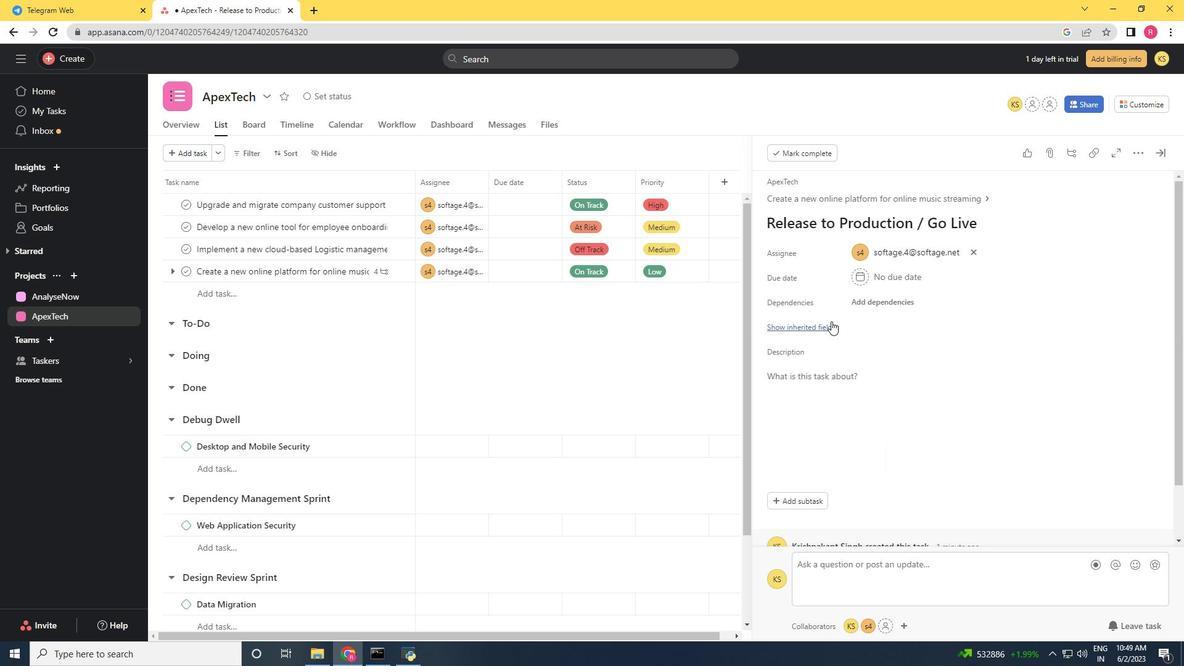 
Action: Mouse pressed left at (829, 321)
Screenshot: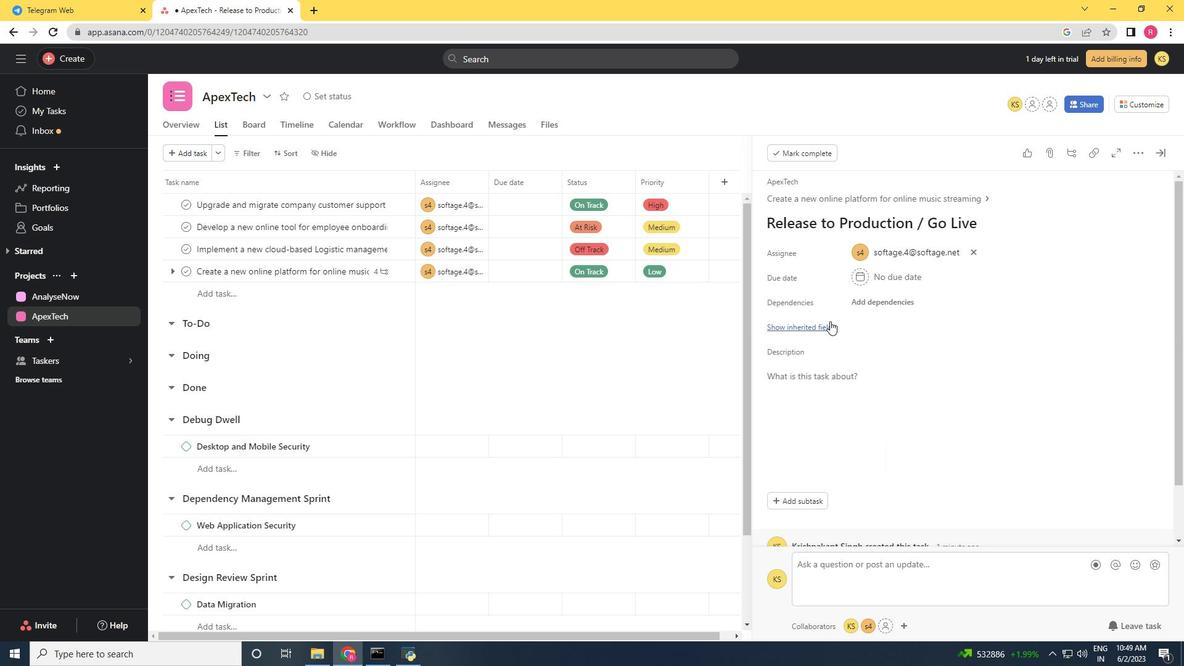 
Action: Mouse moved to (867, 344)
Screenshot: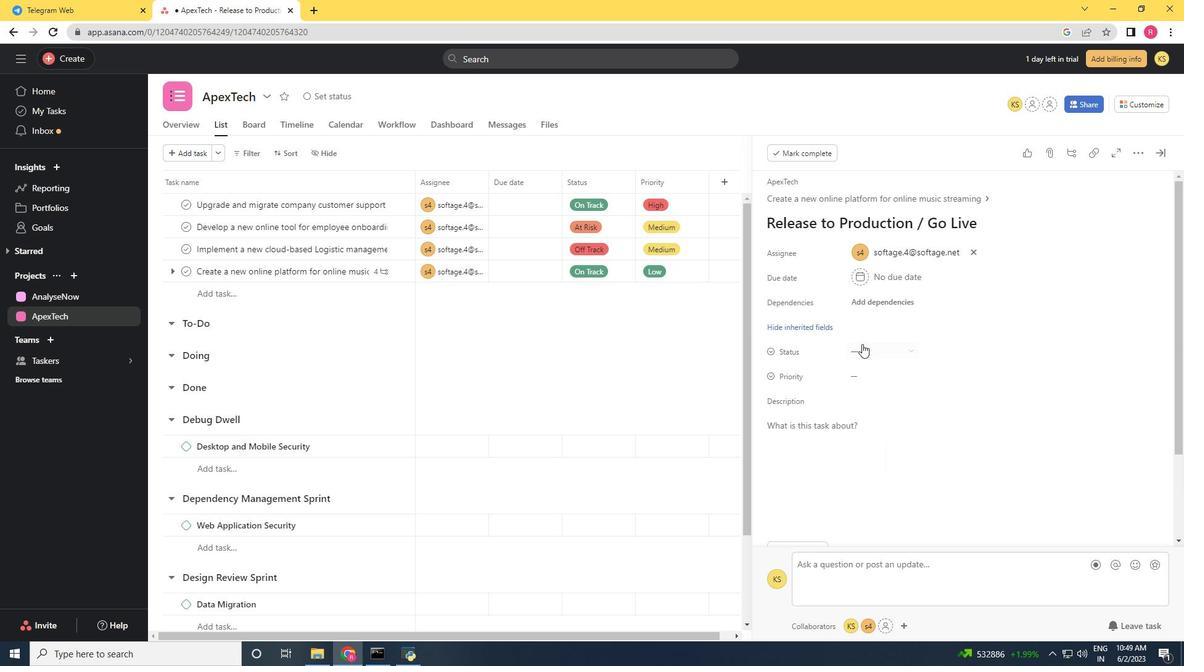 
Action: Mouse pressed left at (867, 344)
Screenshot: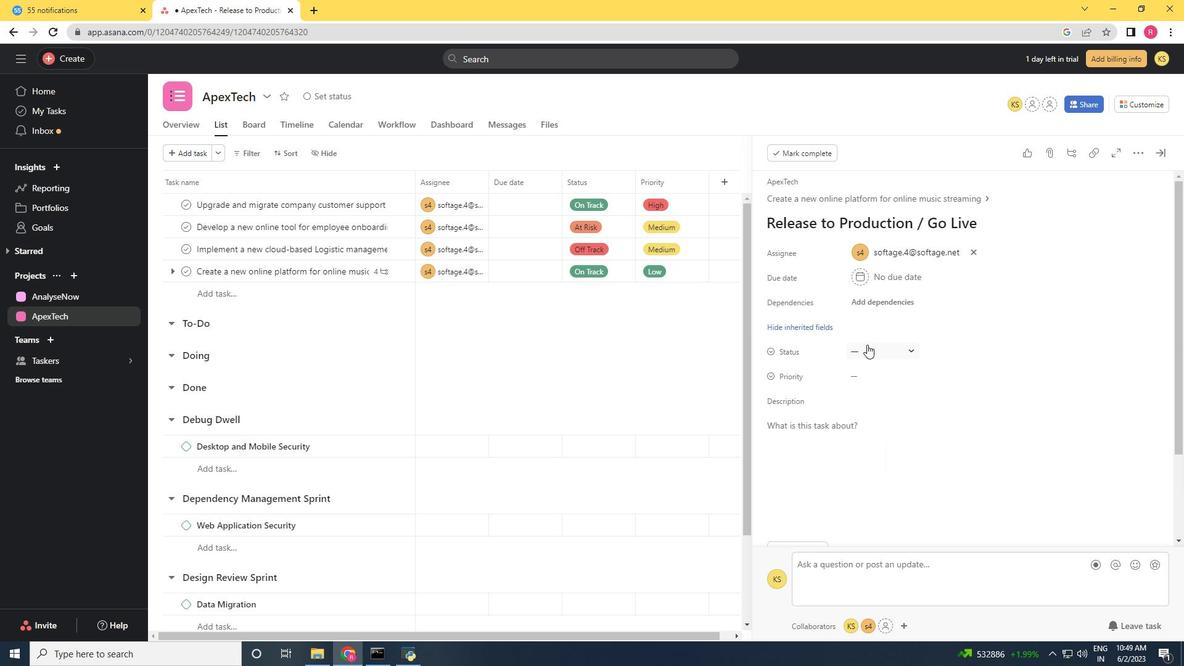 
Action: Mouse moved to (891, 417)
Screenshot: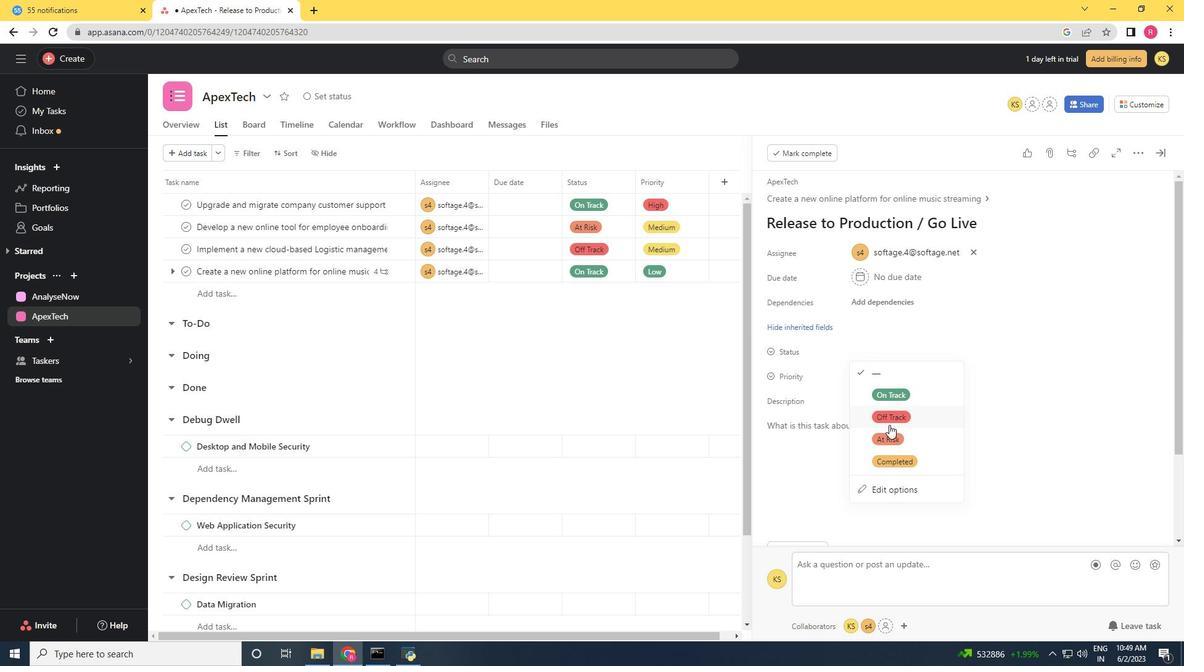 
Action: Mouse pressed left at (891, 417)
Screenshot: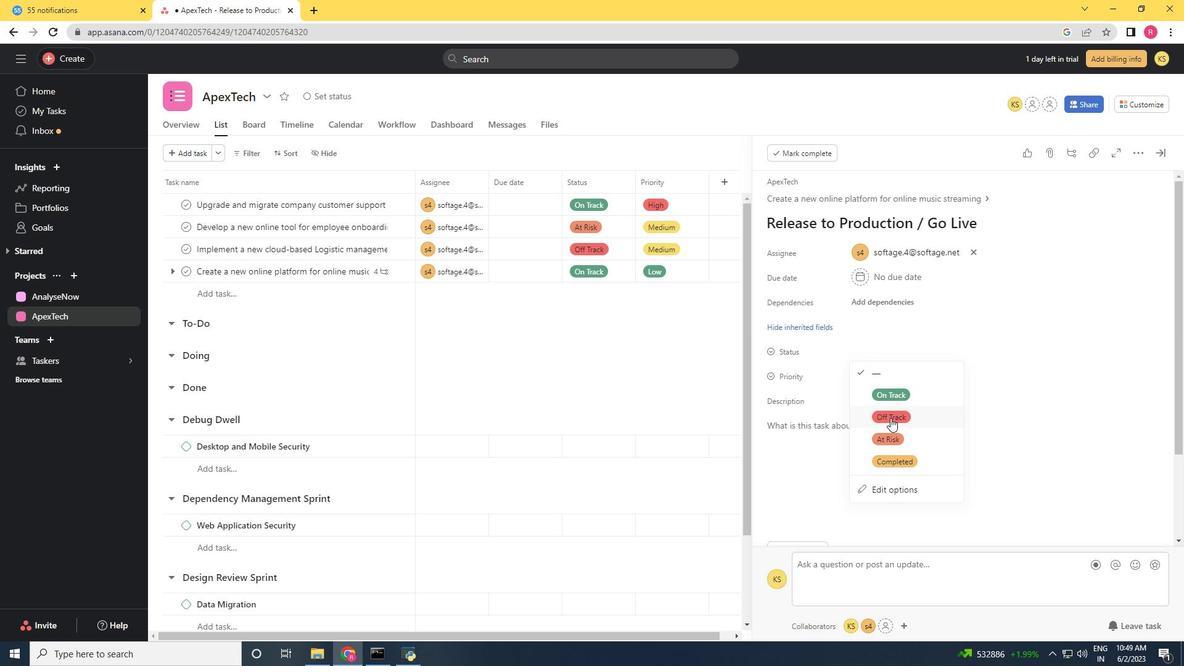 
Action: Mouse moved to (861, 380)
Screenshot: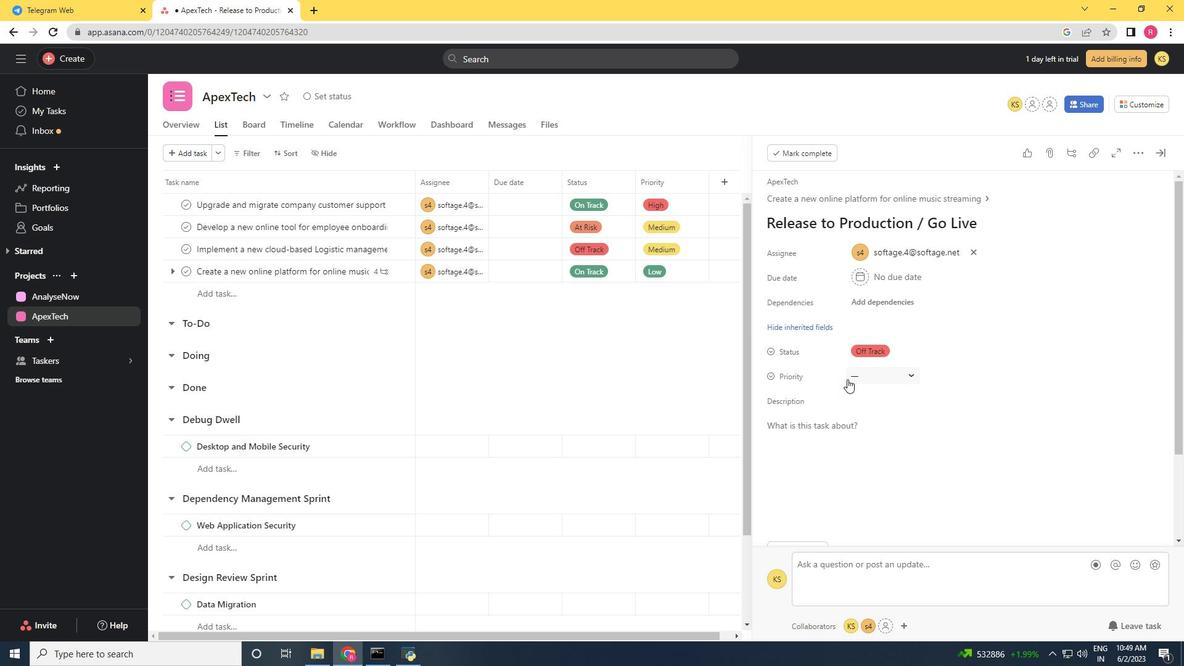 
Action: Mouse pressed left at (861, 380)
Screenshot: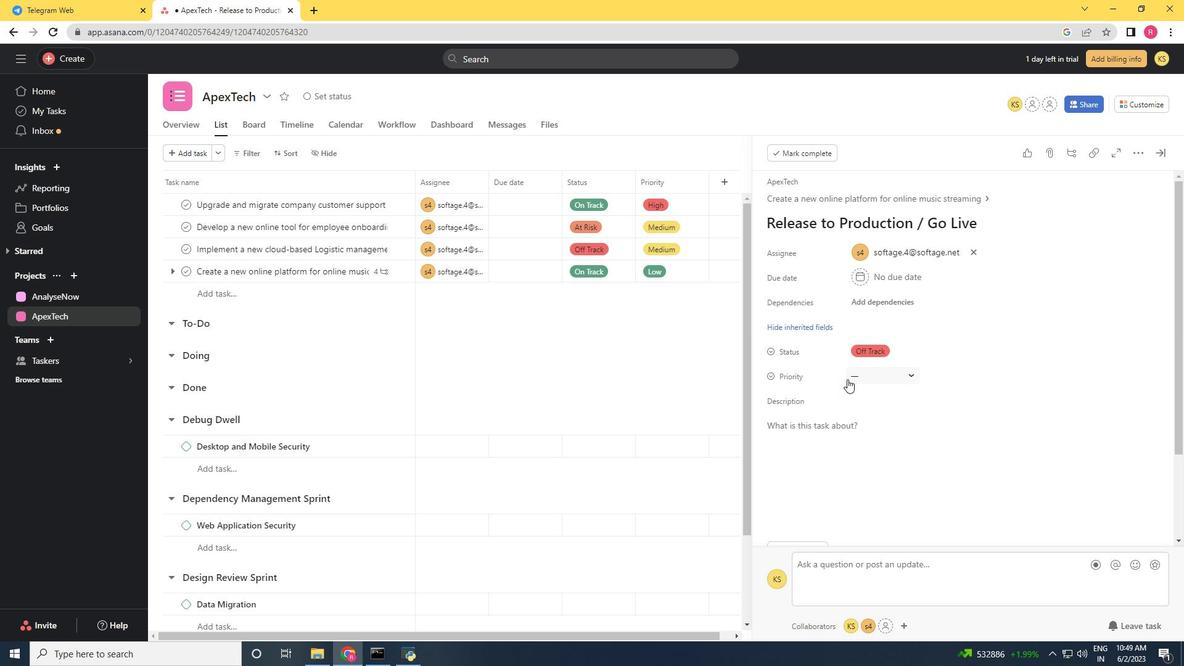
Action: Mouse moved to (880, 418)
Screenshot: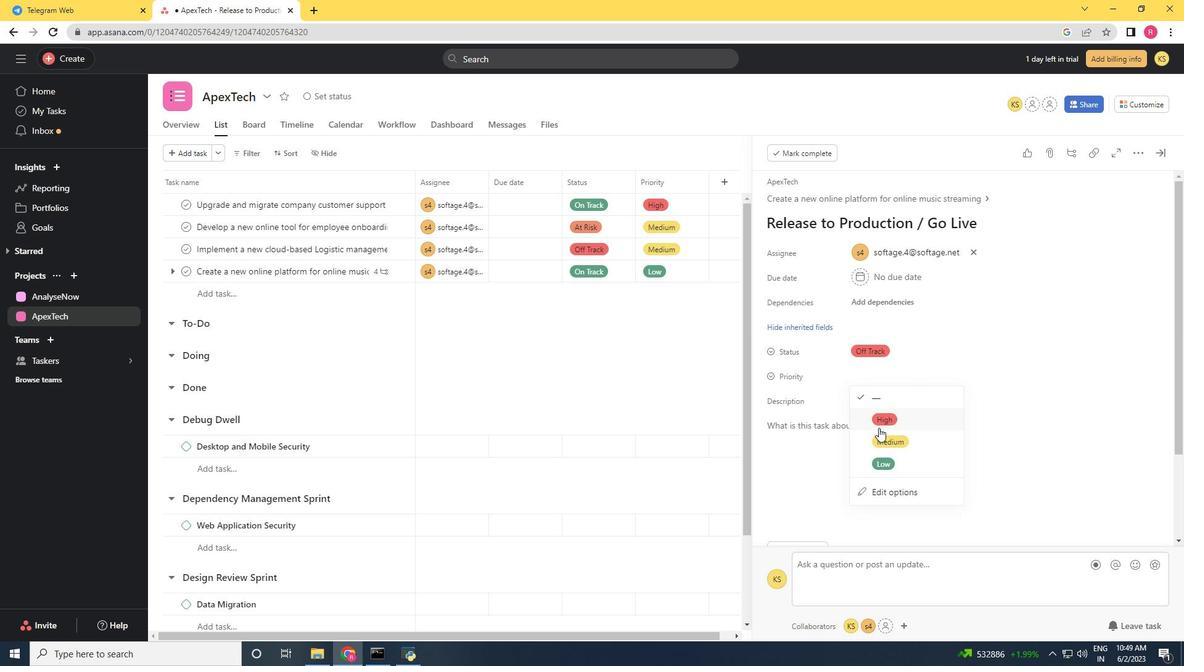 
Action: Mouse pressed left at (880, 418)
Screenshot: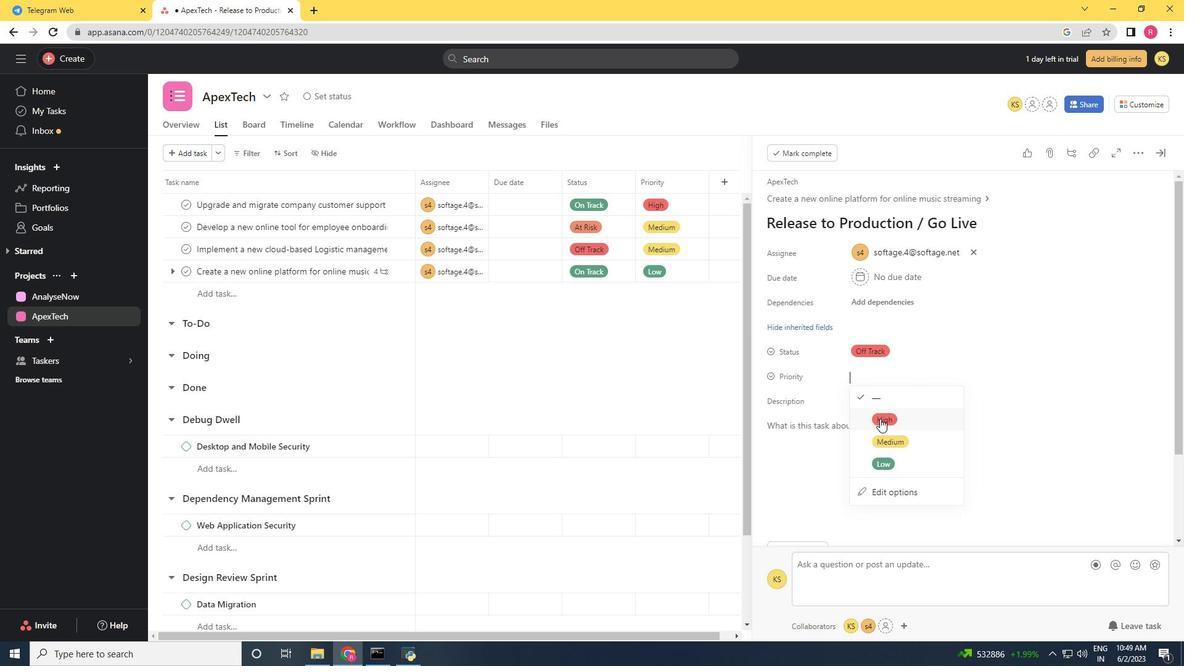 
Action: Mouse moved to (877, 417)
Screenshot: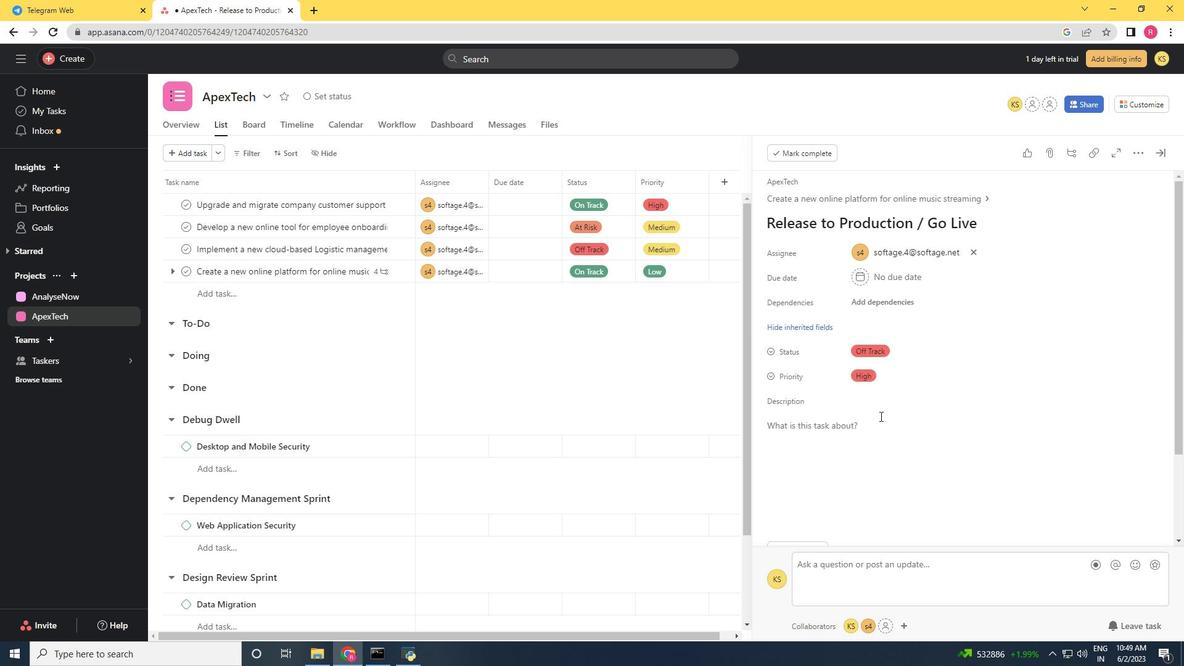 
